 Task: Create new Company, with domain: 'nokia.com' and type: 'Vendor'. Add new contact for this company, with mail Id: 'Pari.Sharma@nokia.com', First Name: Pari, Last name:  Sharma, Job Title: 'Operations Coordinator', Phone Number: '(305) 555-4569'. Change life cycle stage to  Lead and lead status to  In Progress. Logged in from softage.4@softage.net
Action: Mouse moved to (108, 71)
Screenshot: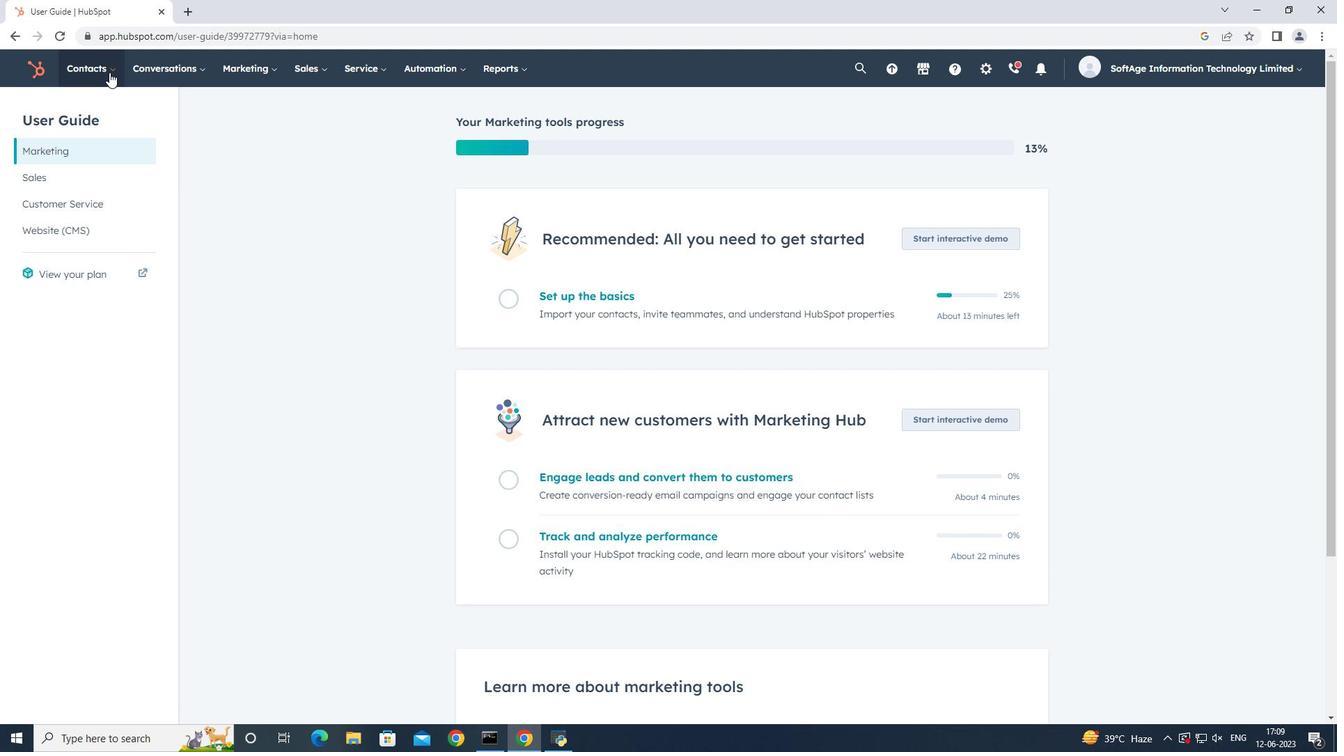 
Action: Mouse pressed left at (108, 71)
Screenshot: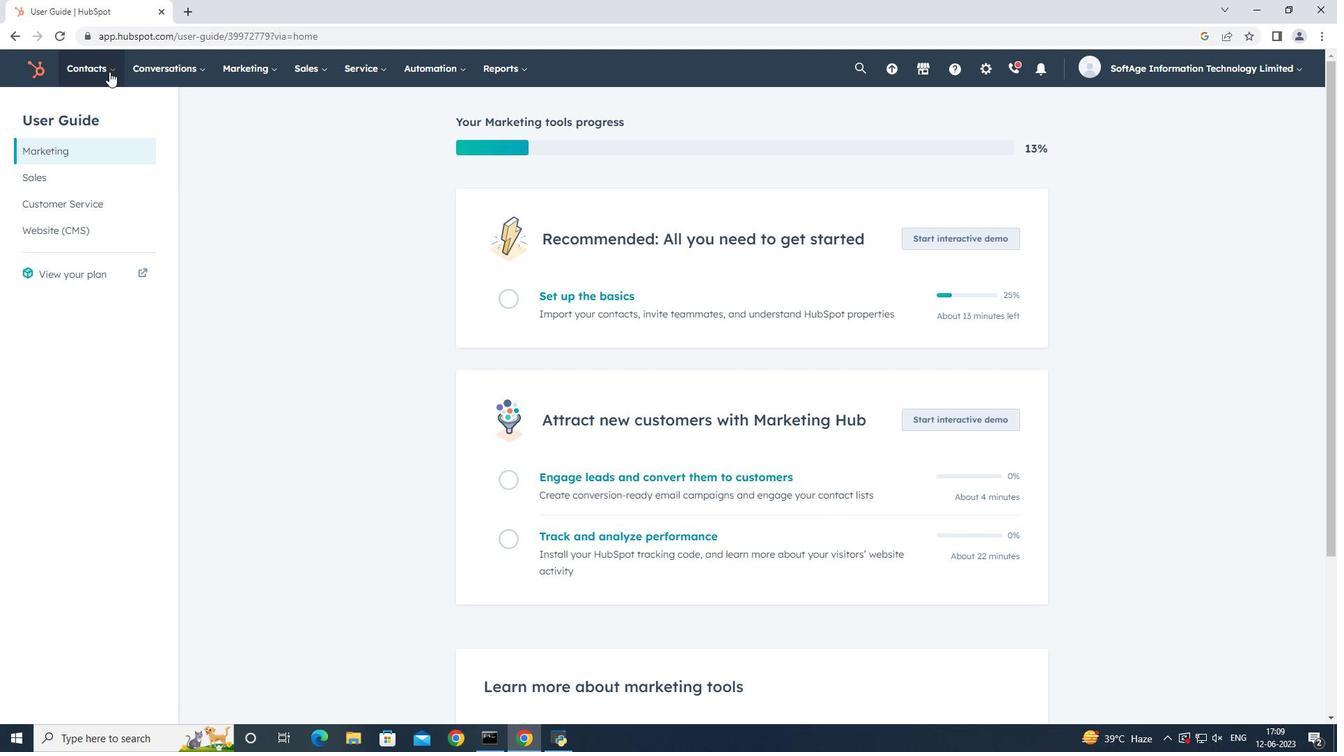 
Action: Mouse moved to (118, 128)
Screenshot: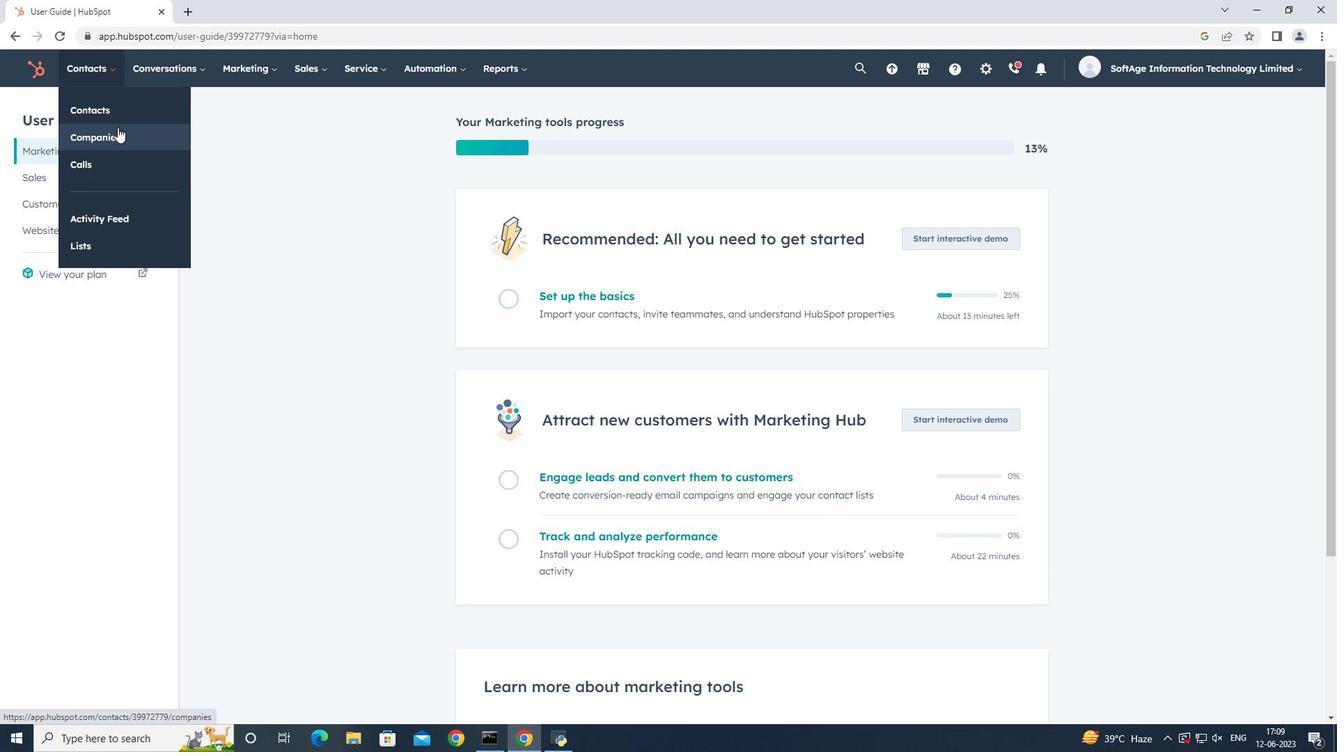 
Action: Mouse pressed left at (118, 128)
Screenshot: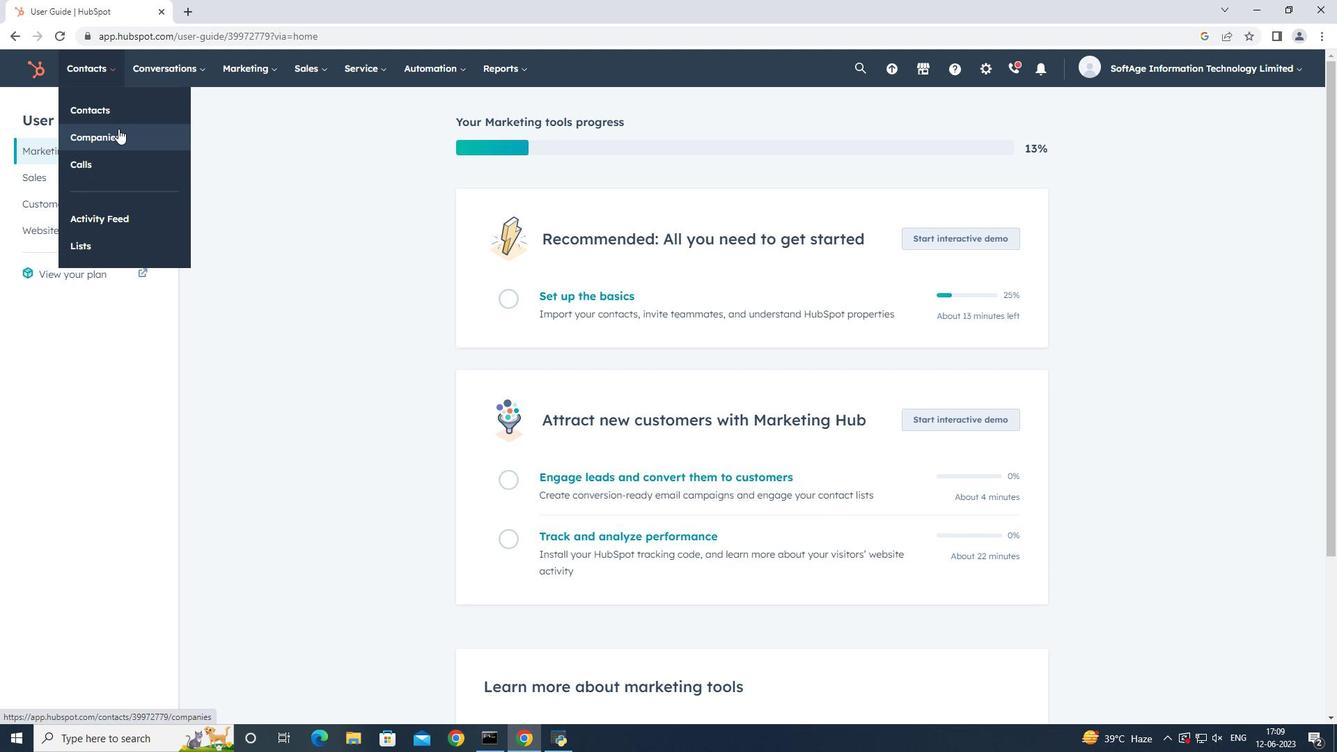 
Action: Mouse moved to (1257, 122)
Screenshot: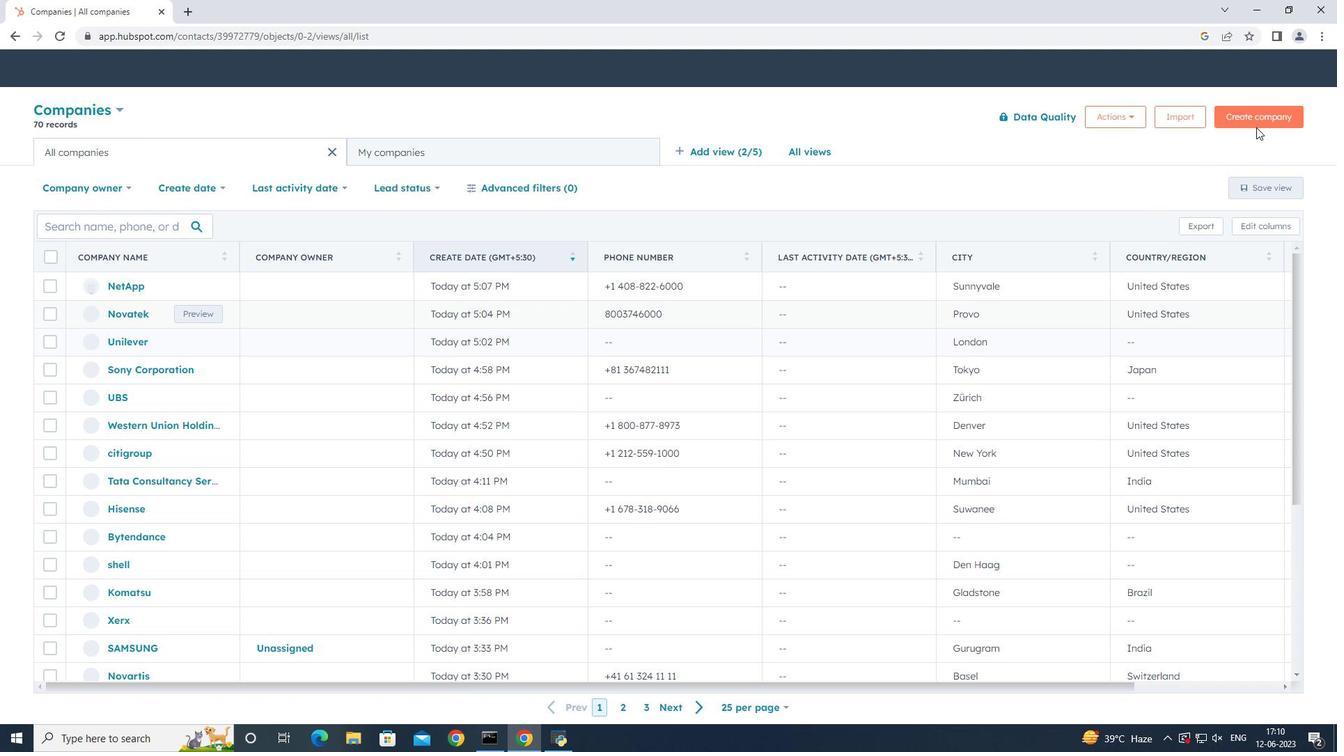 
Action: Mouse pressed left at (1257, 122)
Screenshot: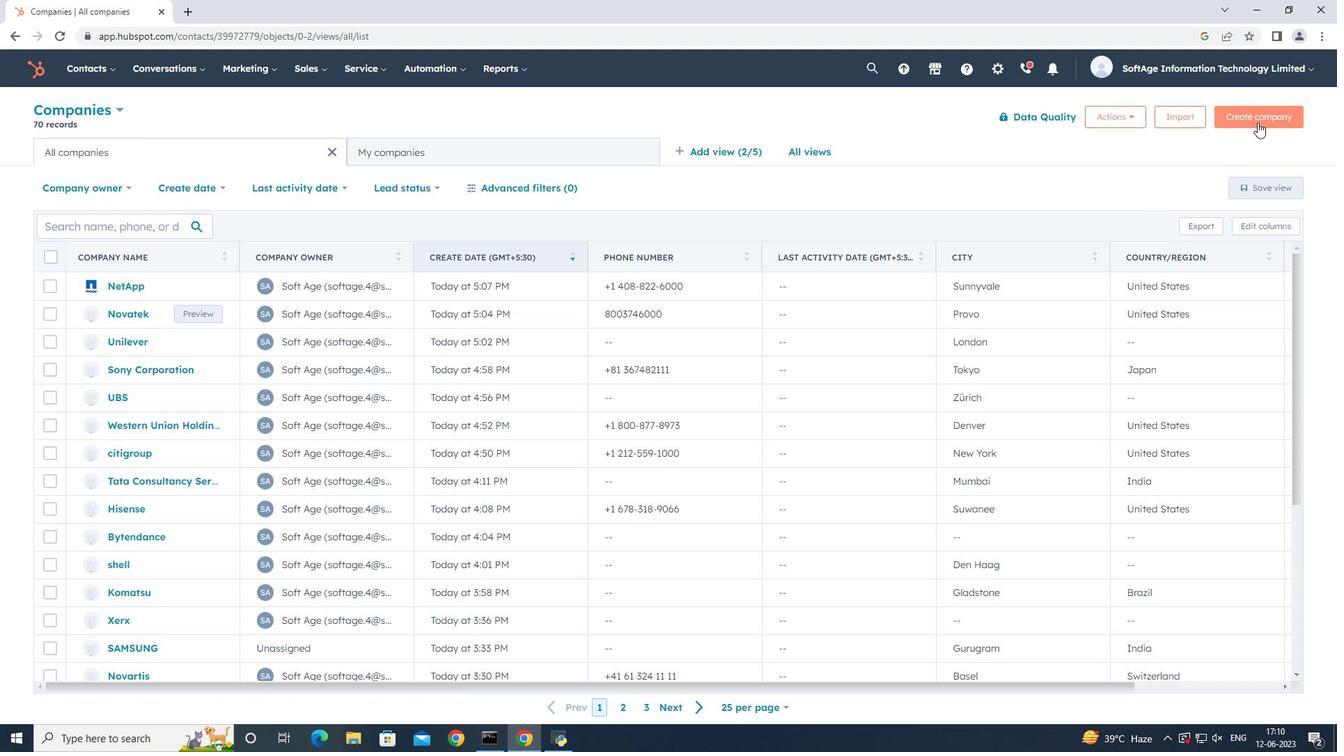 
Action: Mouse moved to (1052, 178)
Screenshot: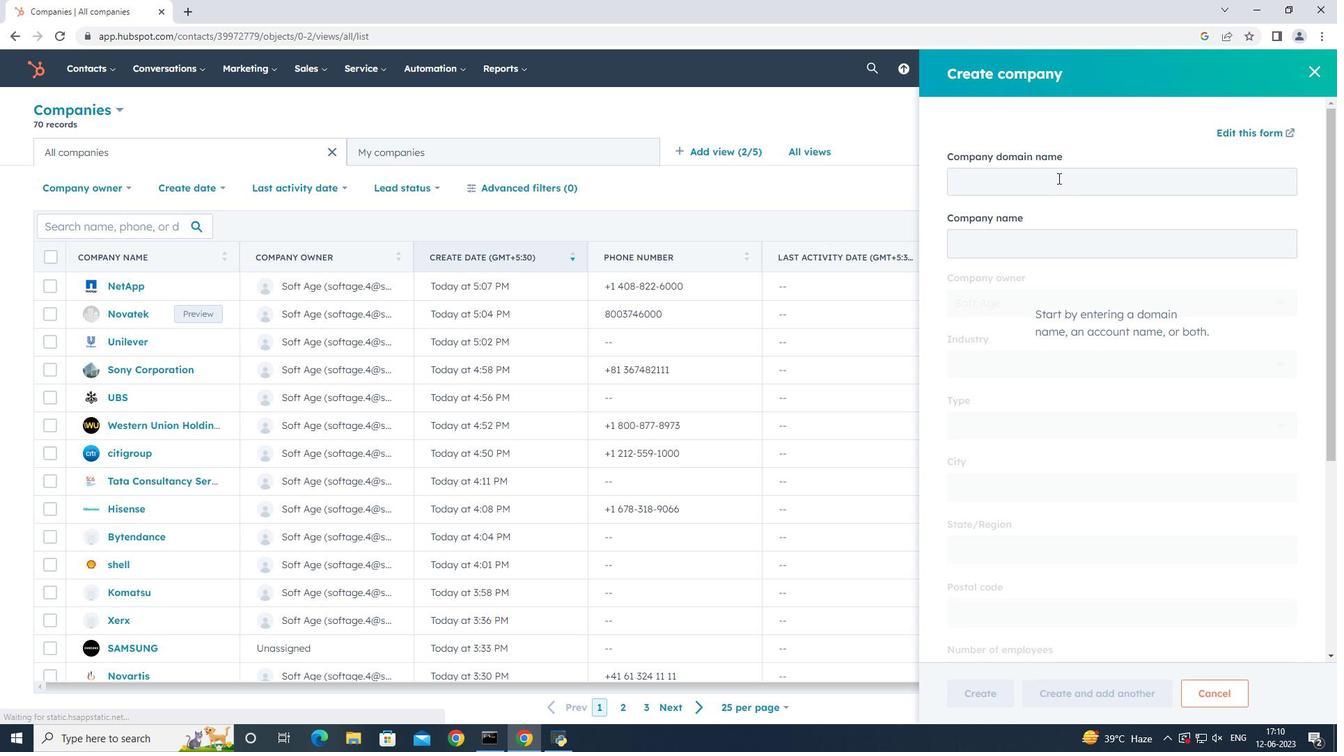 
Action: Mouse pressed left at (1052, 178)
Screenshot: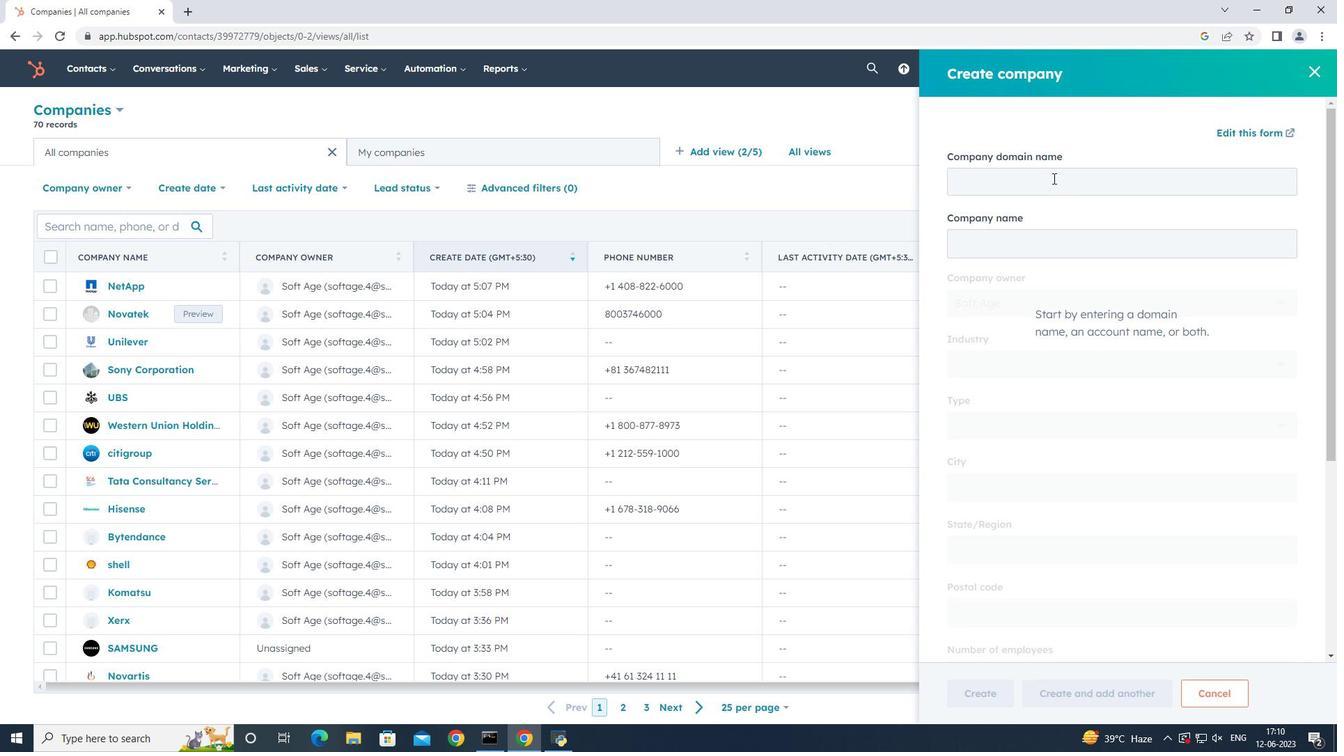 
Action: Key pressed nokia.com
Screenshot: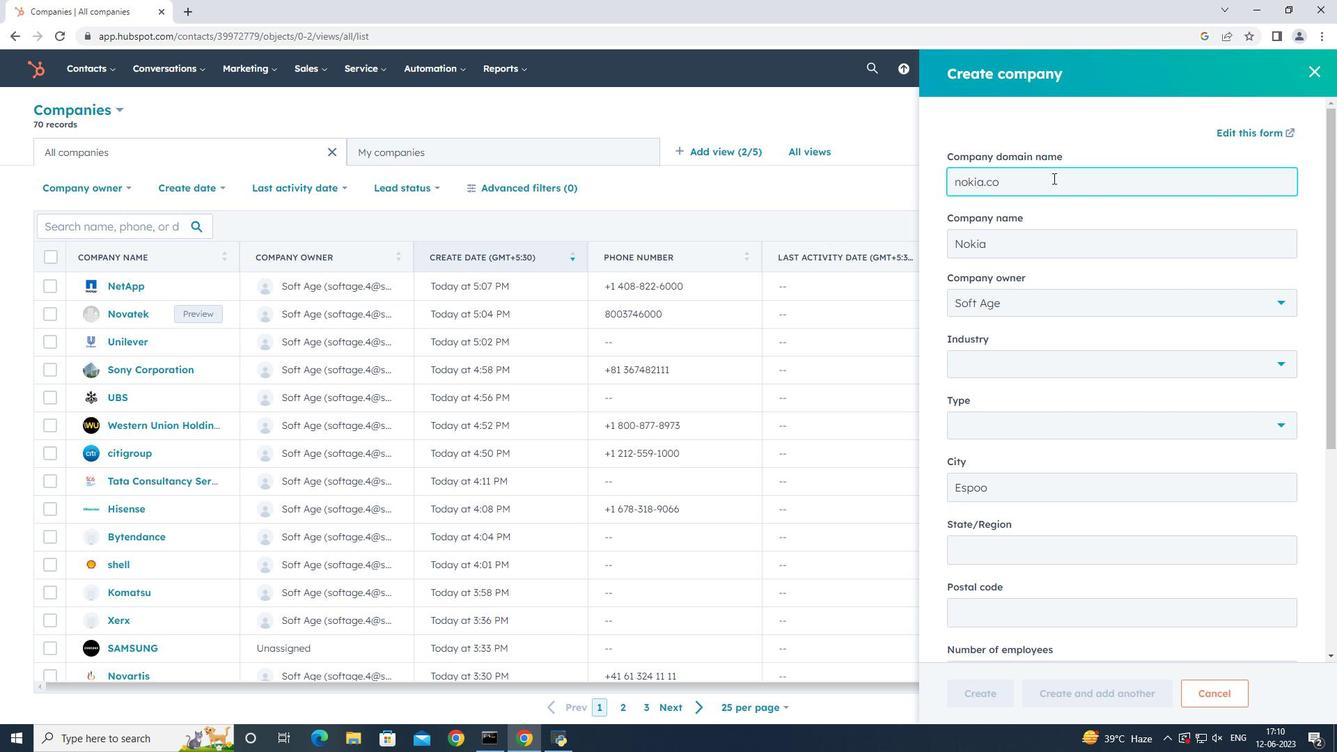
Action: Mouse moved to (1071, 435)
Screenshot: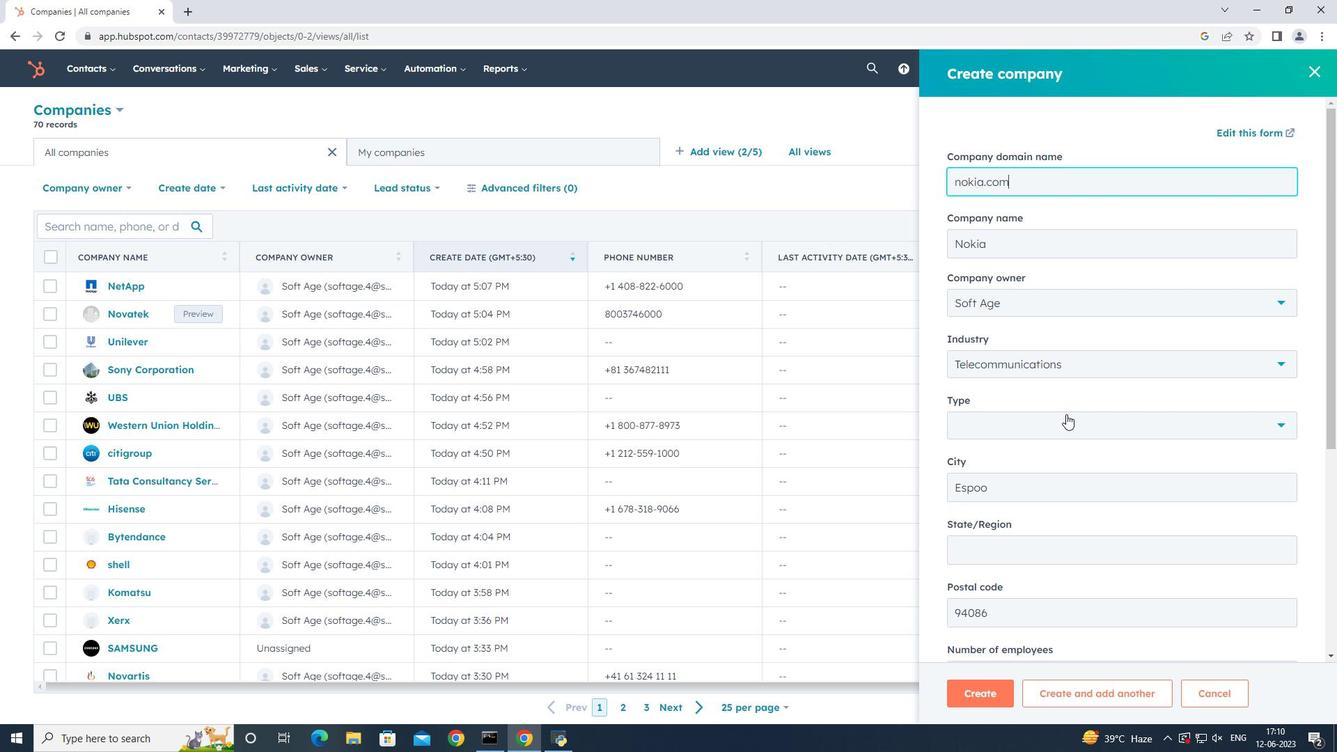 
Action: Mouse pressed left at (1071, 435)
Screenshot: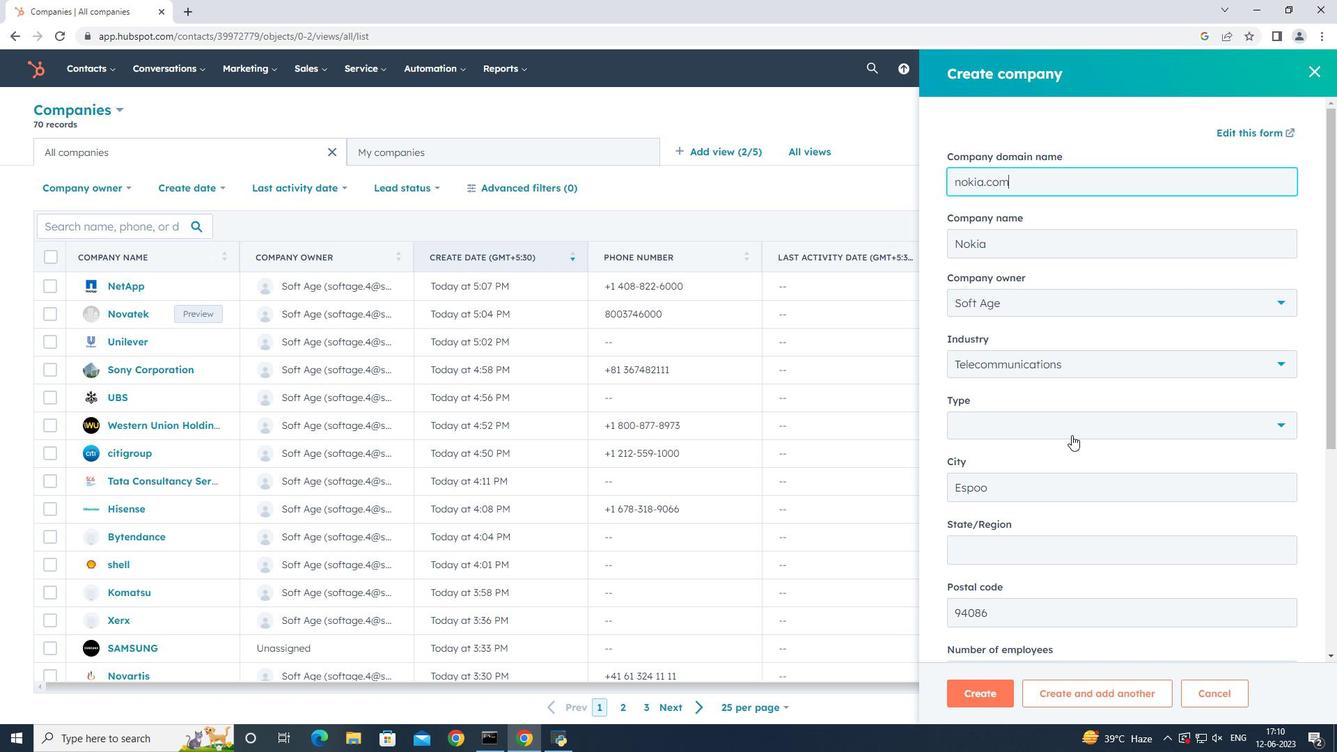 
Action: Mouse moved to (1063, 560)
Screenshot: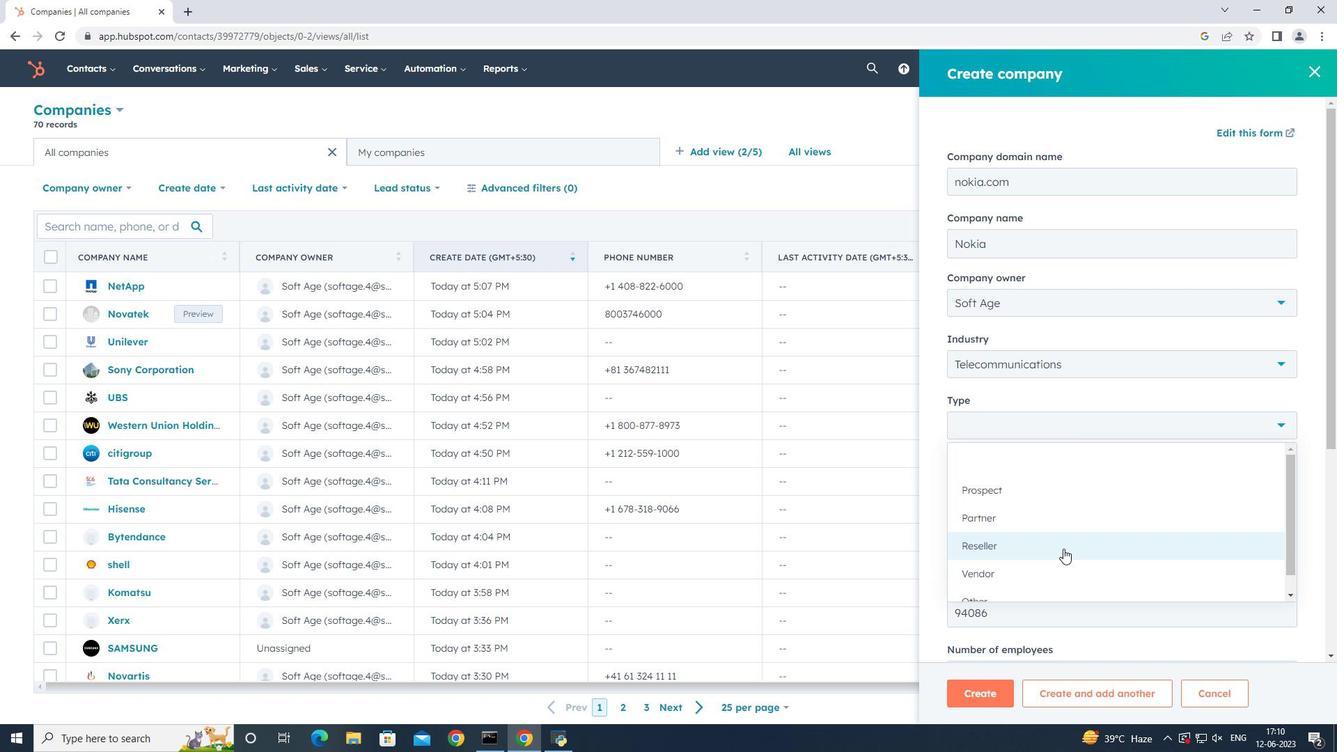 
Action: Mouse pressed left at (1063, 560)
Screenshot: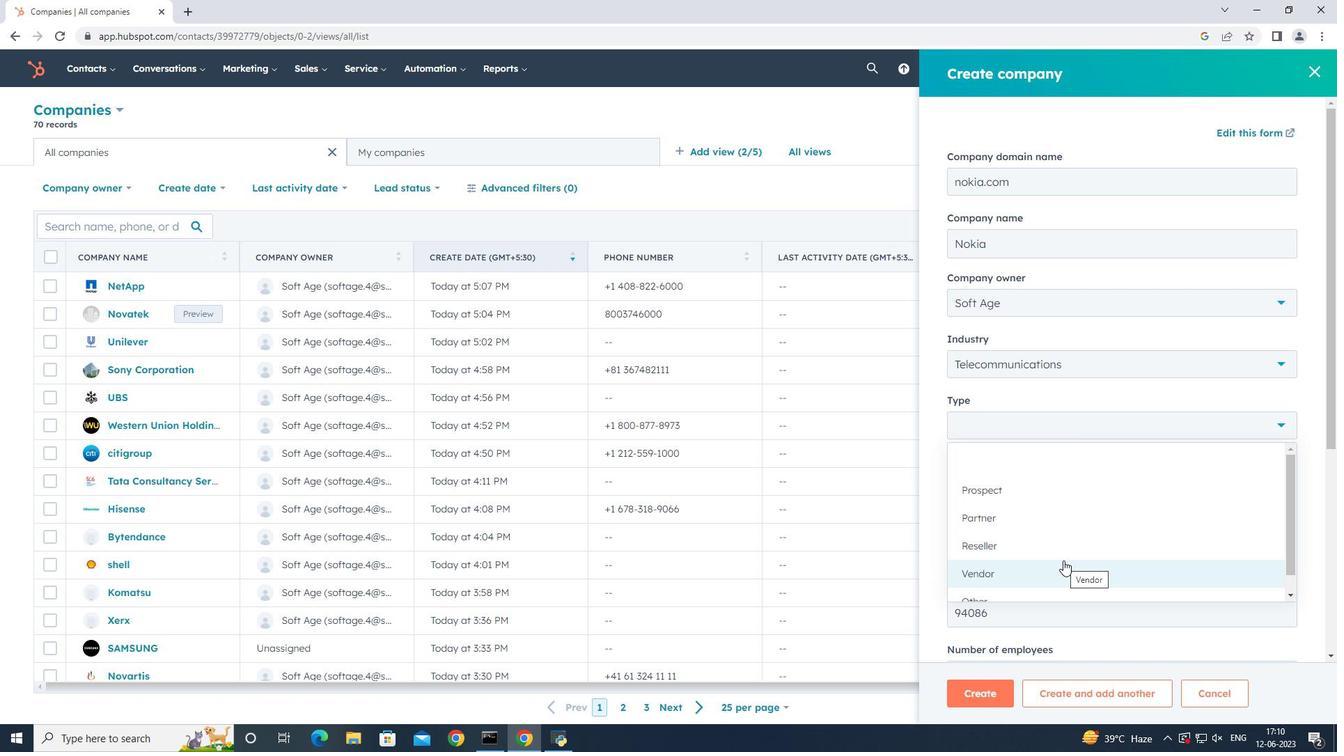 
Action: Mouse moved to (1079, 497)
Screenshot: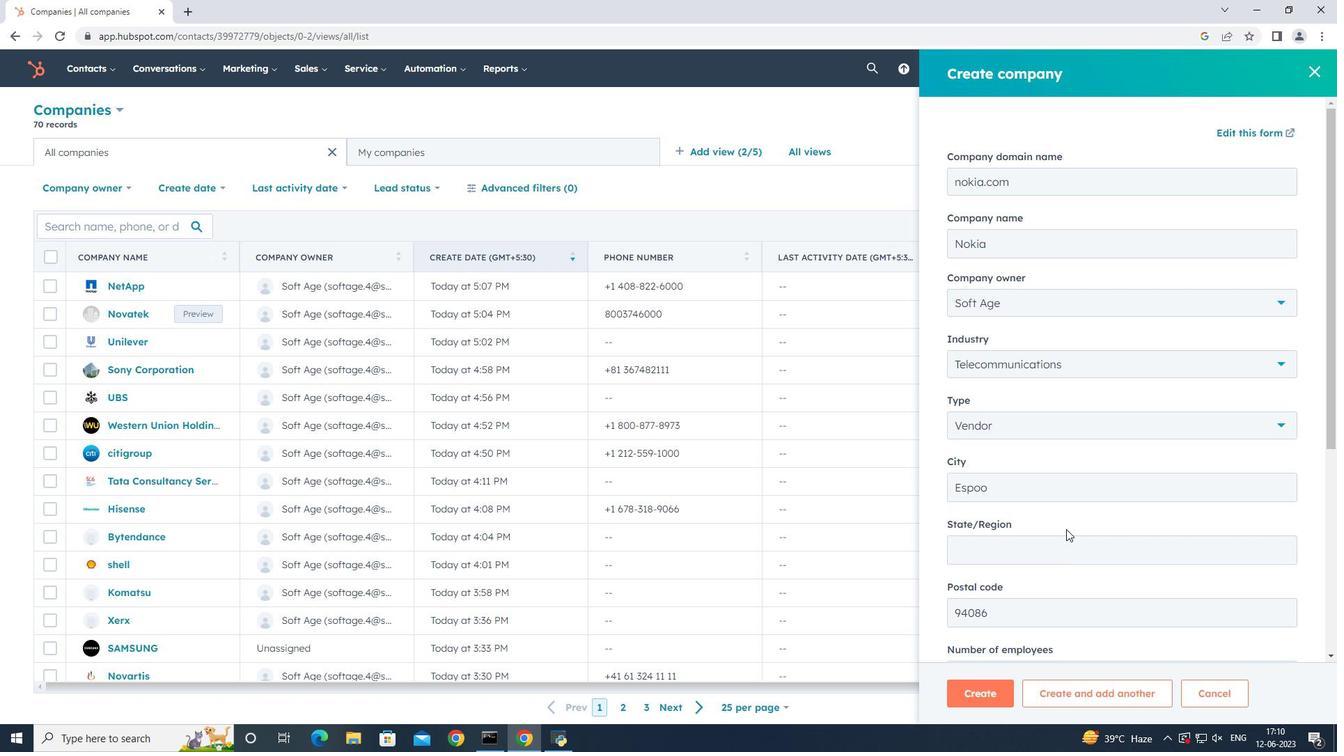 
Action: Mouse scrolled (1079, 496) with delta (0, 0)
Screenshot: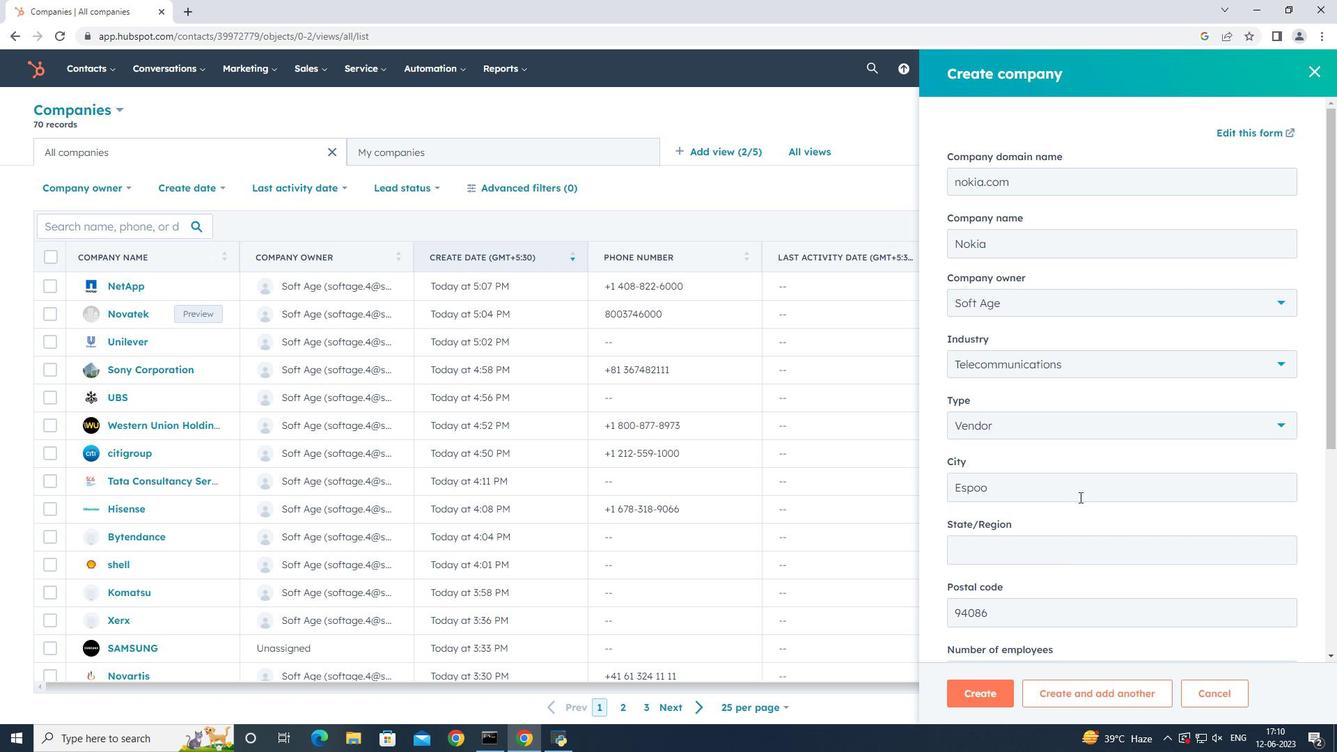 
Action: Mouse scrolled (1079, 496) with delta (0, 0)
Screenshot: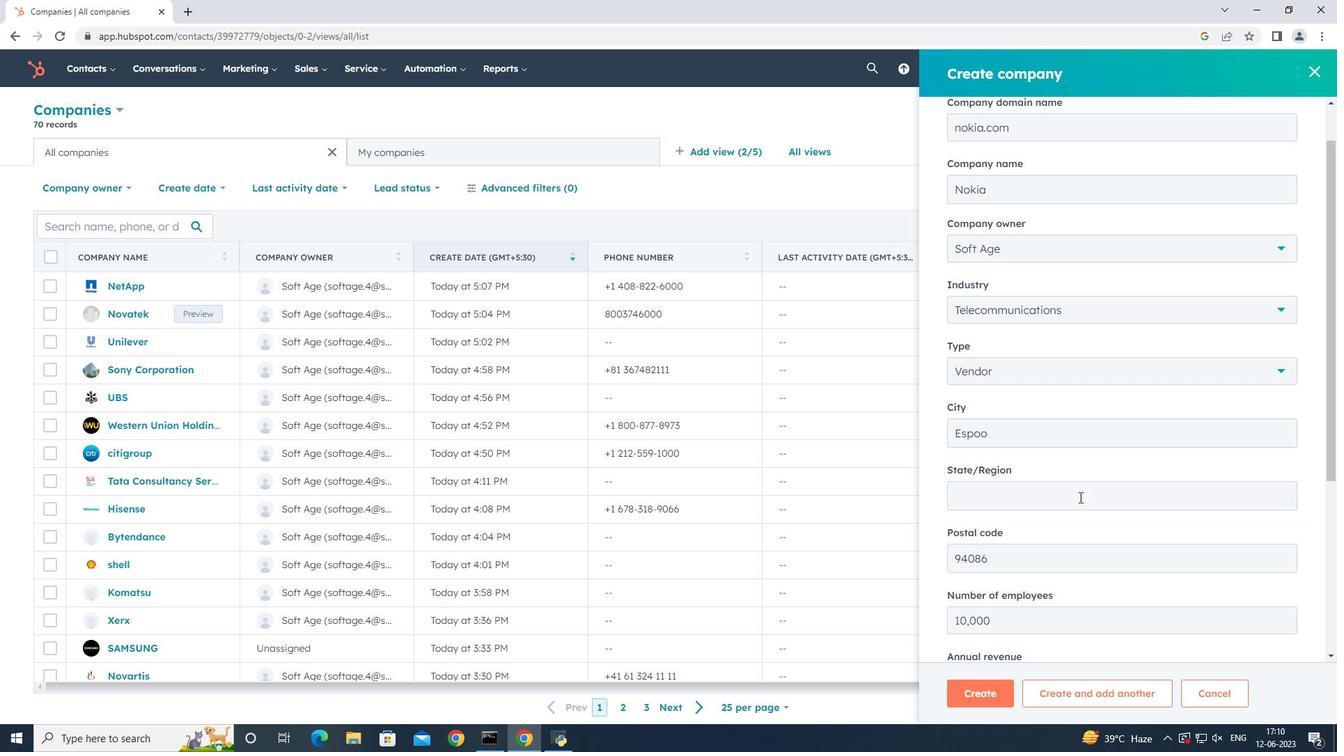 
Action: Mouse scrolled (1079, 496) with delta (0, 0)
Screenshot: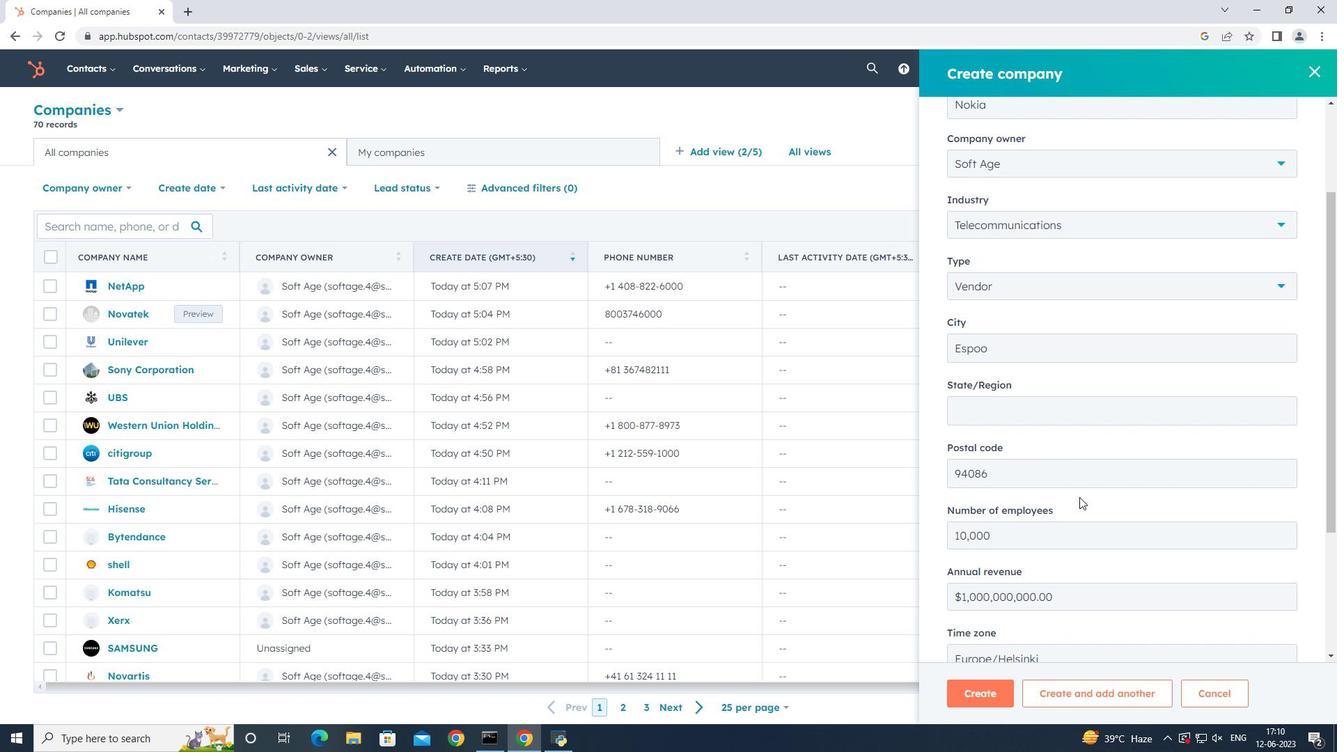 
Action: Mouse scrolled (1079, 496) with delta (0, 0)
Screenshot: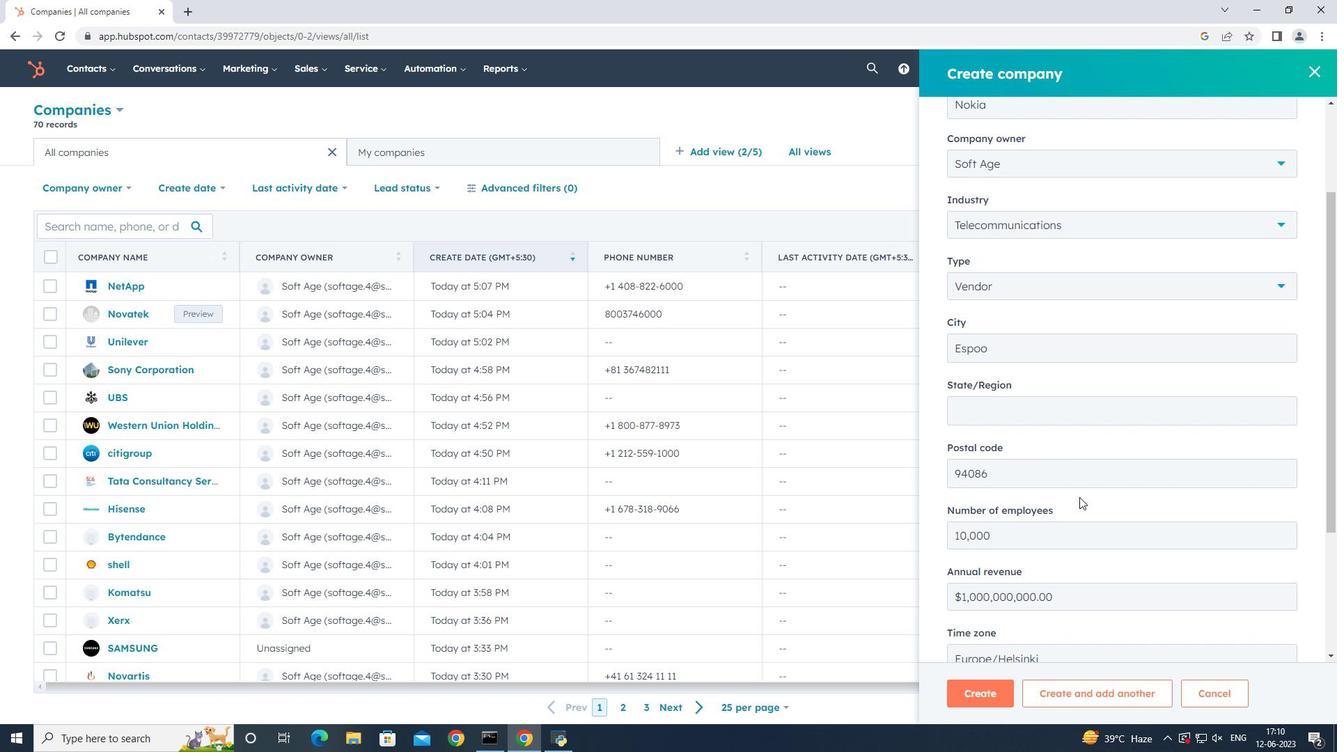 
Action: Mouse scrolled (1079, 496) with delta (0, 0)
Screenshot: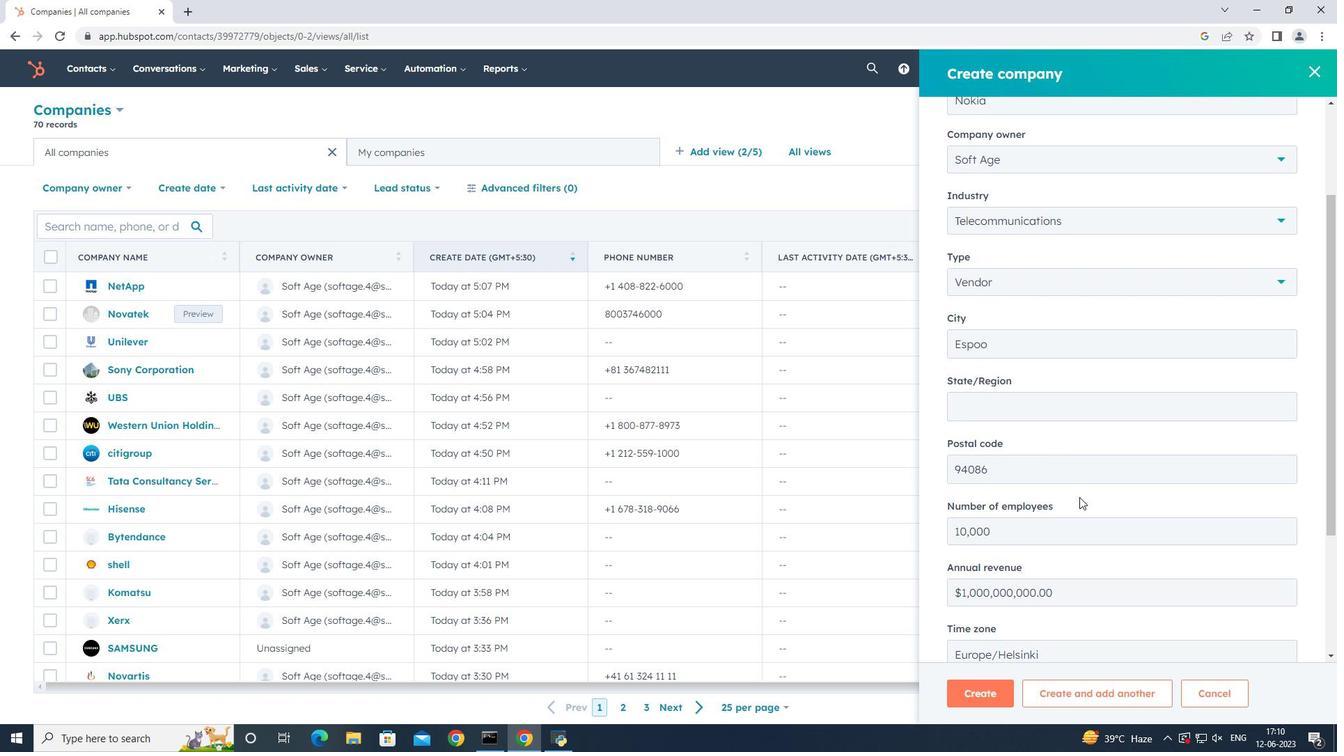 
Action: Mouse scrolled (1079, 496) with delta (0, 0)
Screenshot: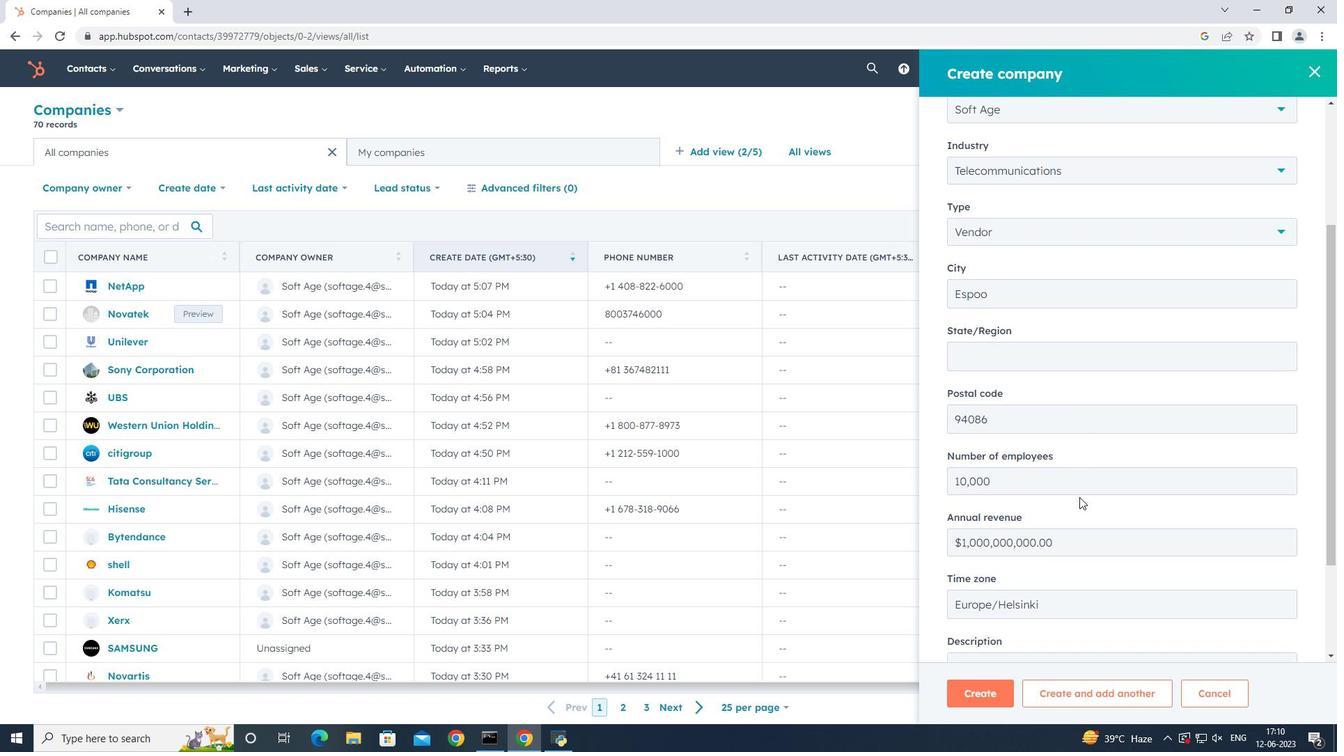 
Action: Mouse moved to (981, 689)
Screenshot: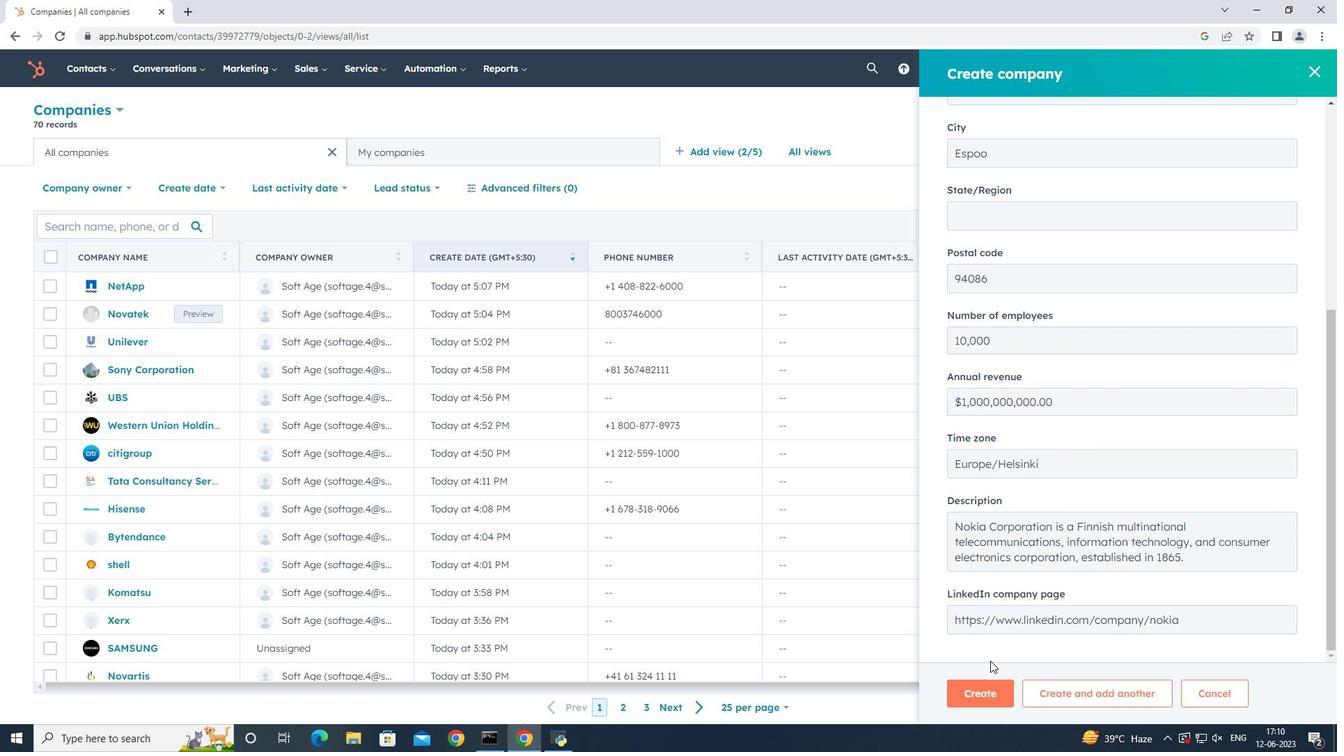 
Action: Mouse pressed left at (981, 689)
Screenshot: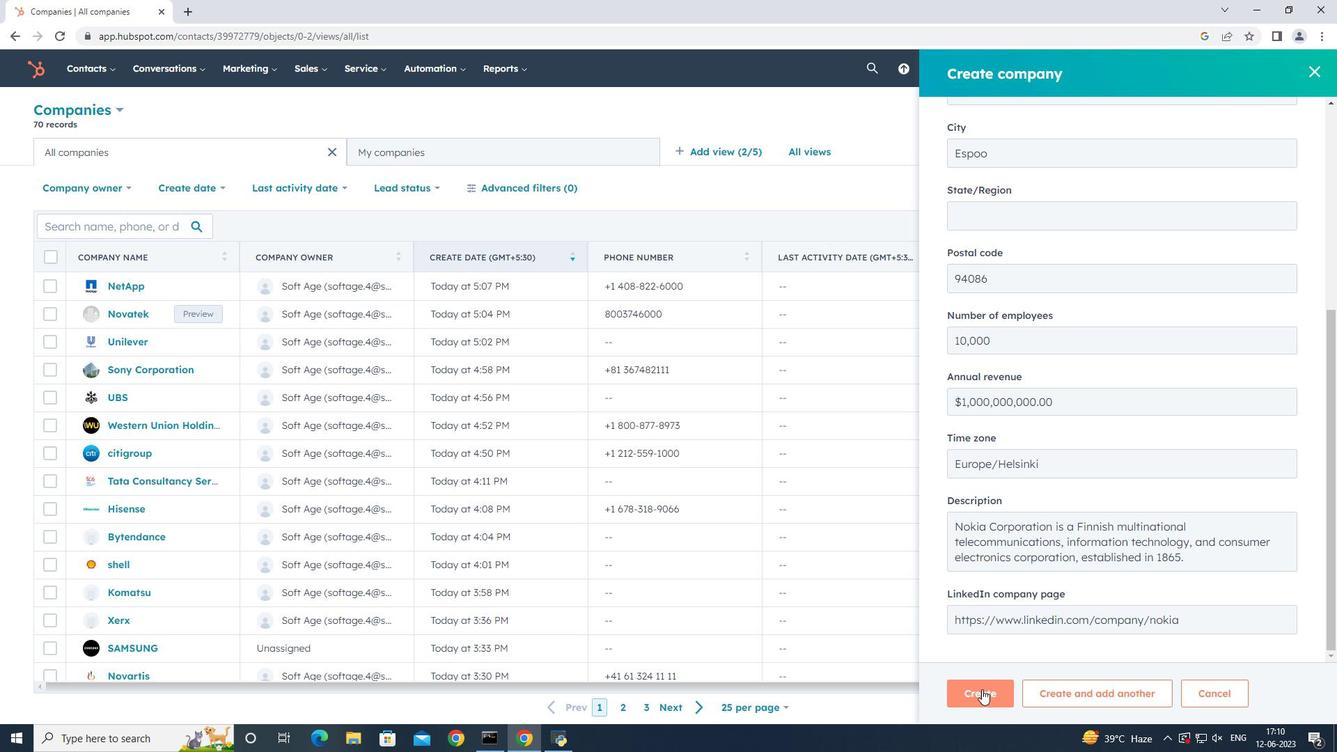 
Action: Mouse moved to (936, 447)
Screenshot: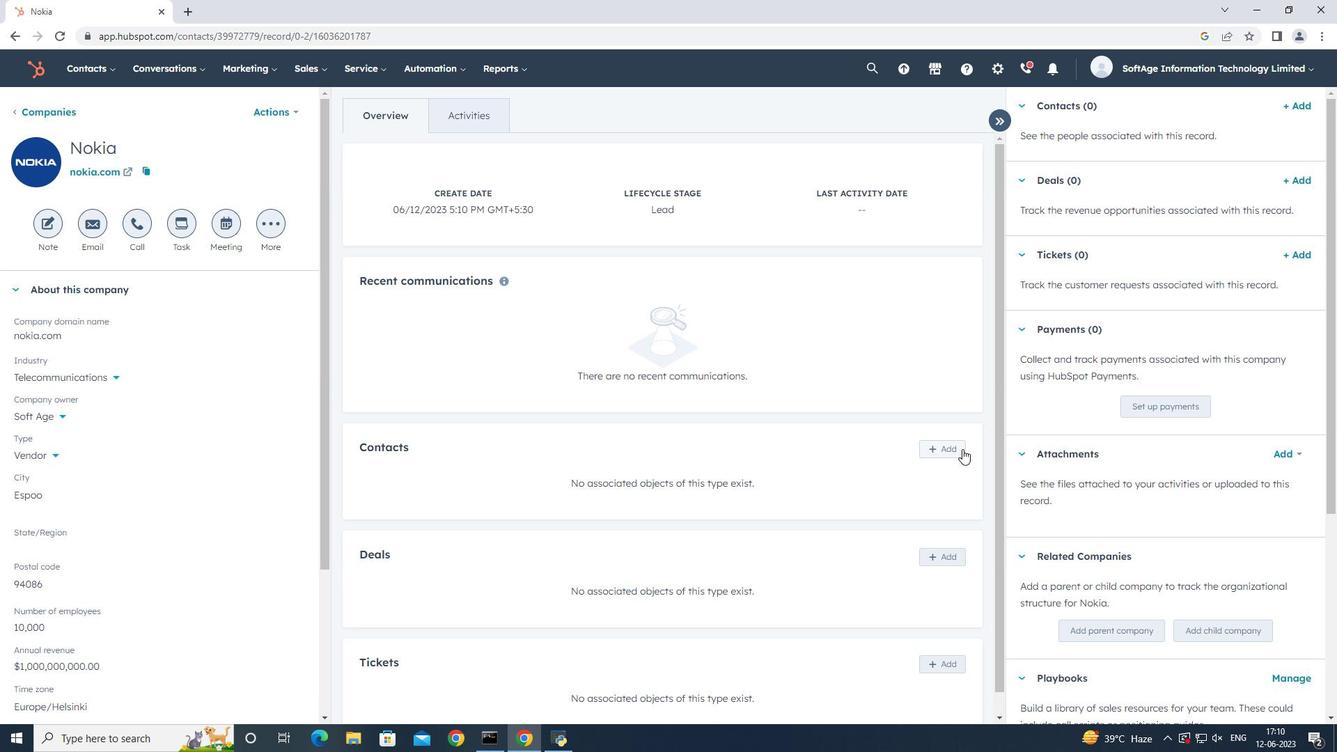 
Action: Mouse pressed left at (936, 447)
Screenshot: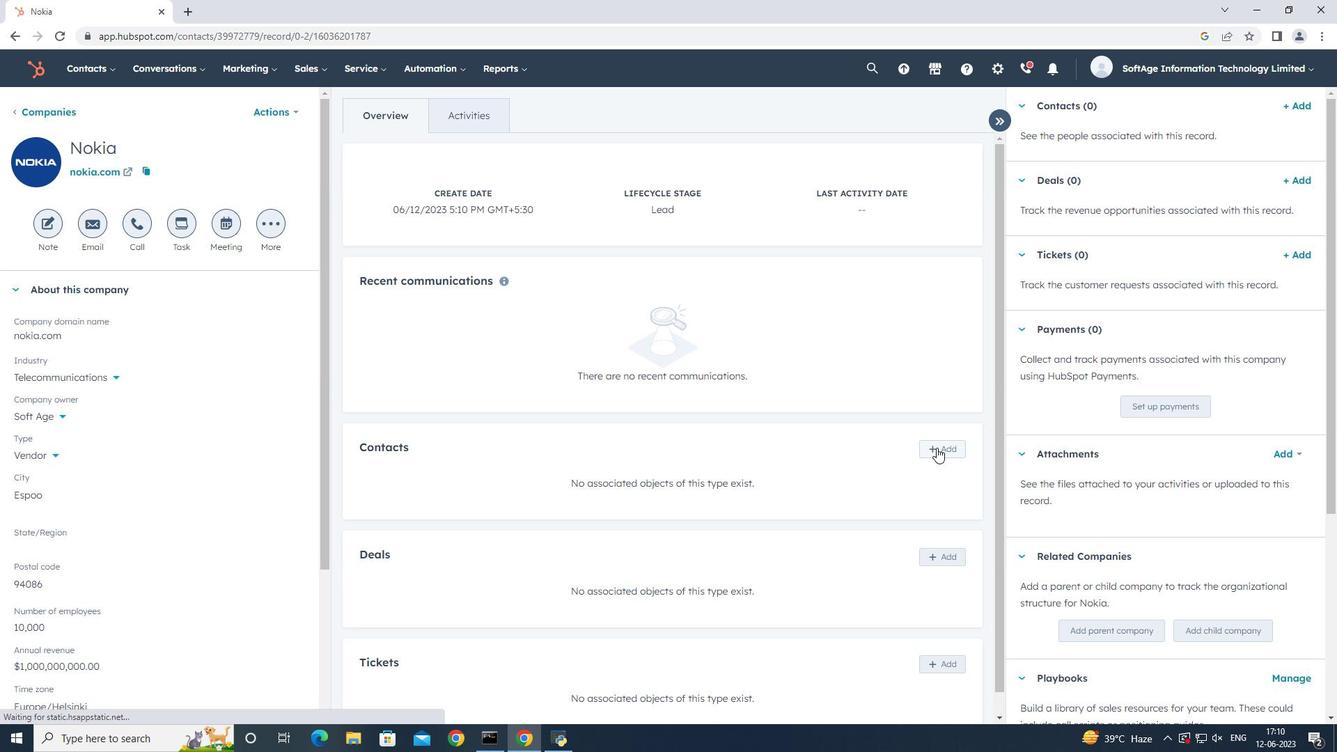 
Action: Mouse moved to (1043, 149)
Screenshot: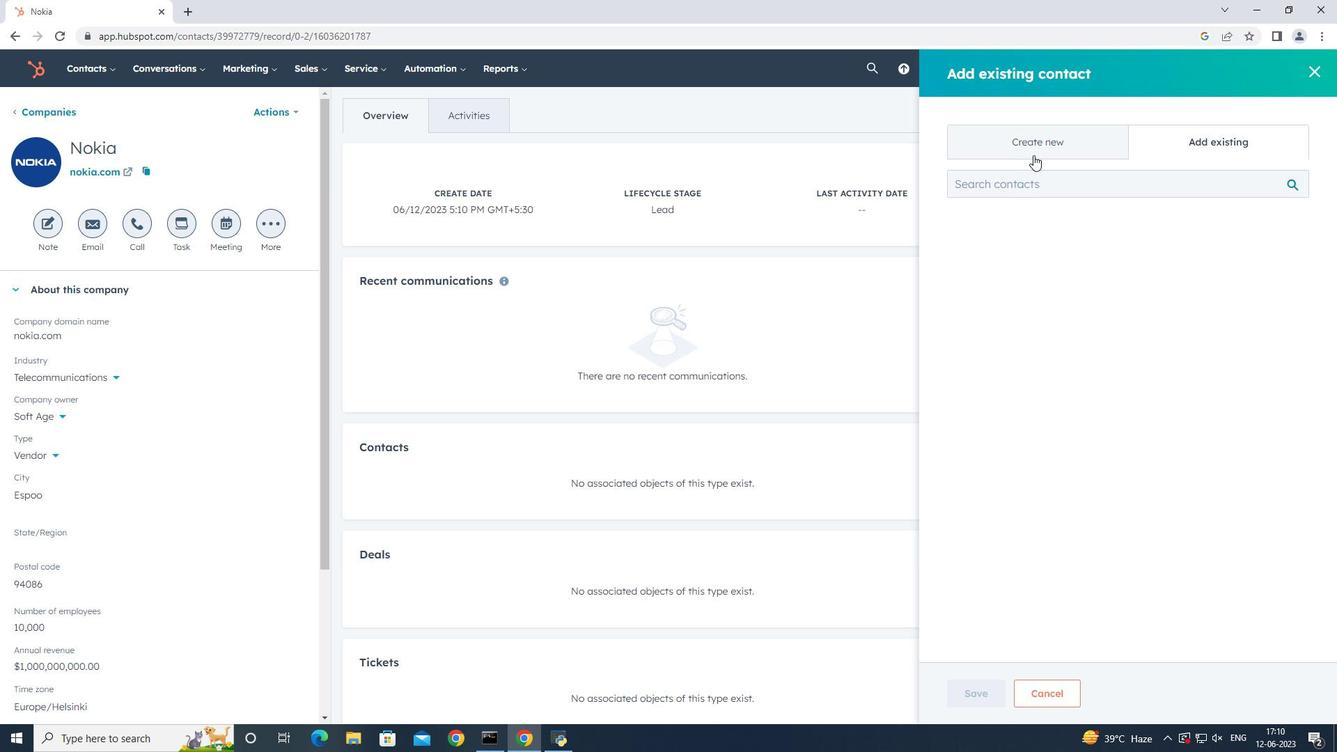 
Action: Mouse pressed left at (1043, 149)
Screenshot: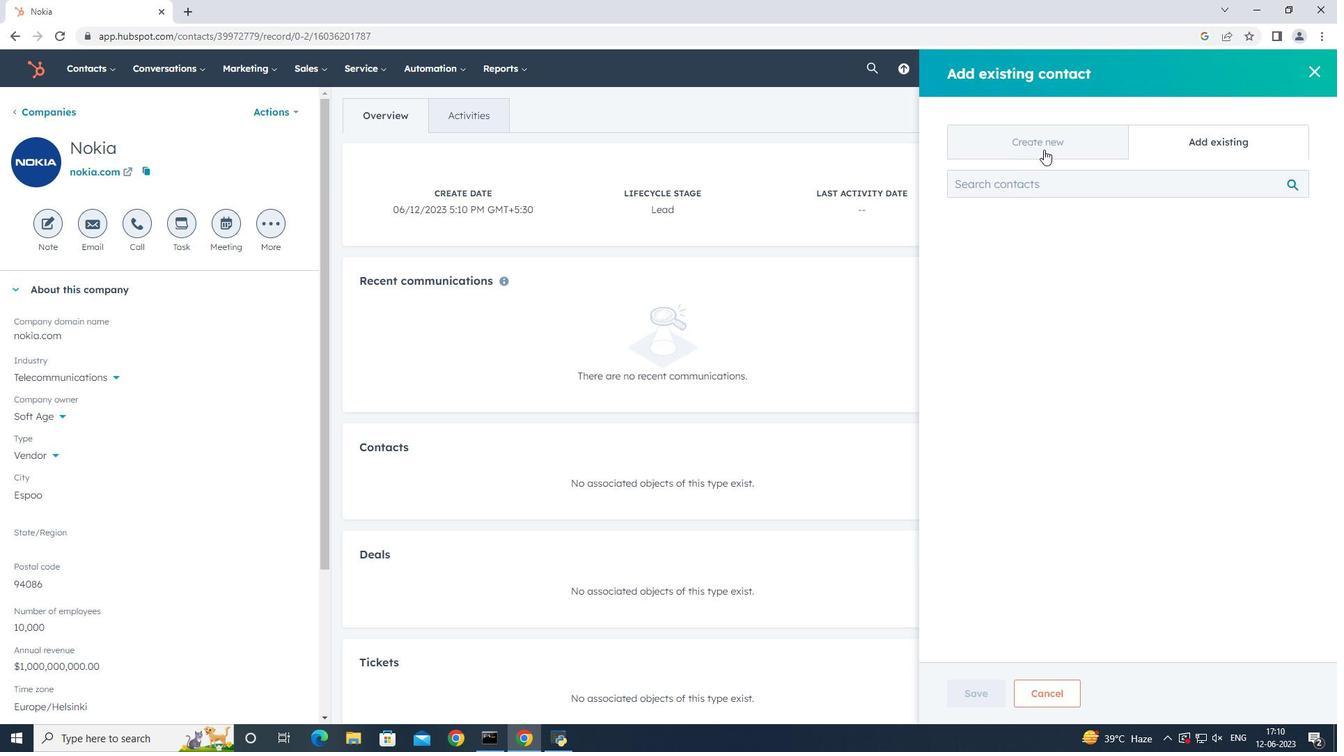 
Action: Mouse moved to (1051, 227)
Screenshot: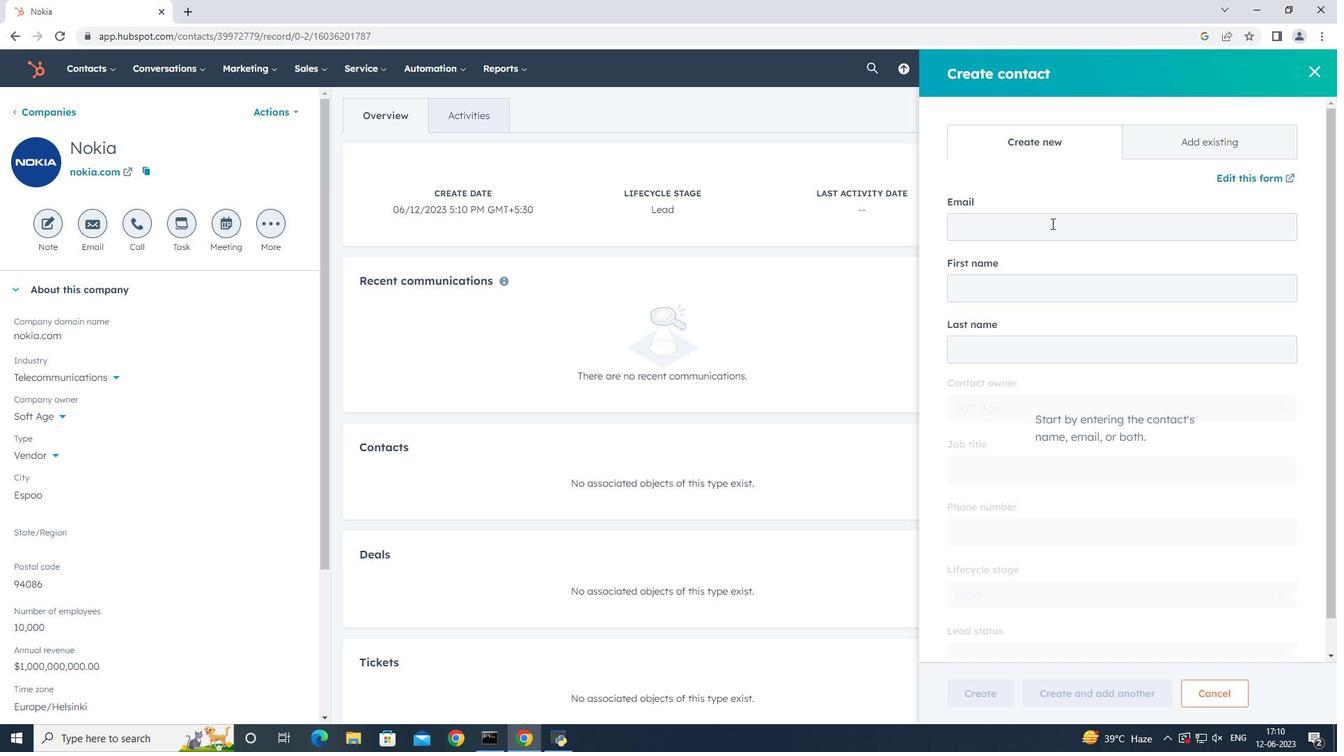 
Action: Mouse pressed left at (1051, 227)
Screenshot: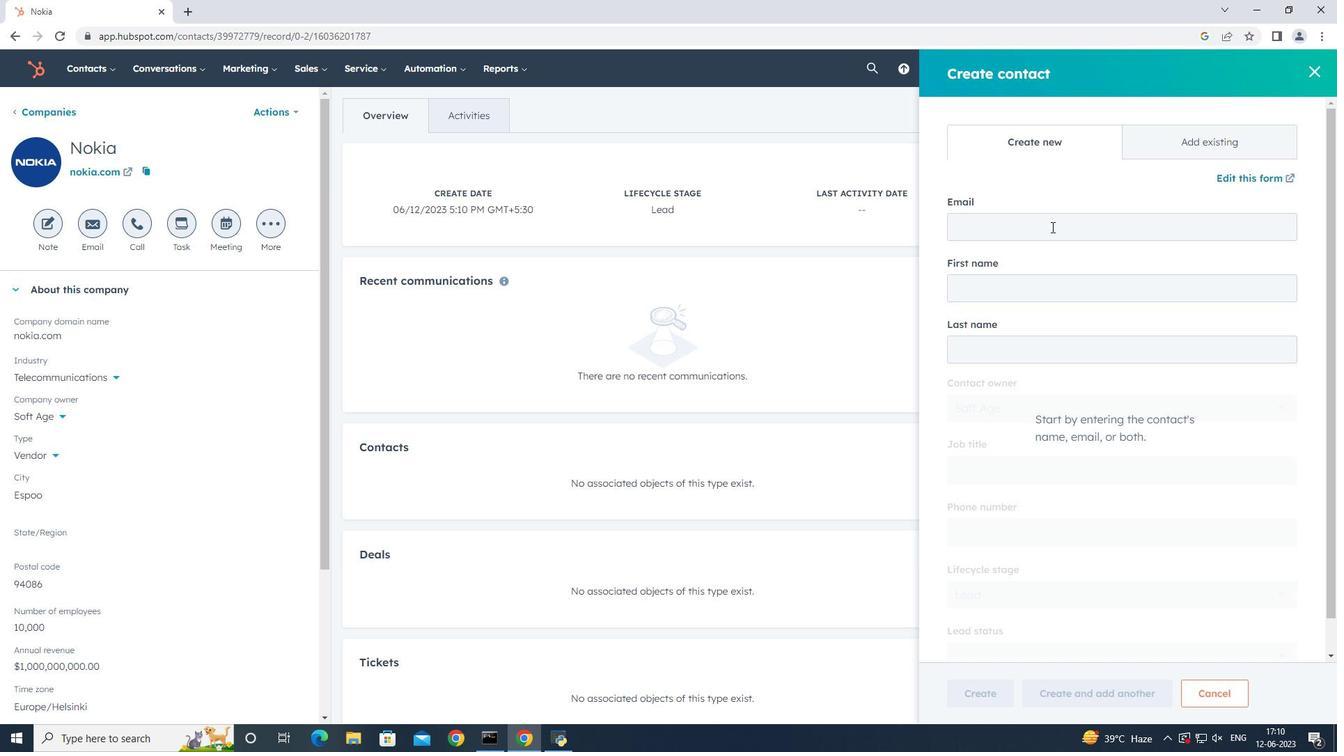 
Action: Mouse moved to (1060, 226)
Screenshot: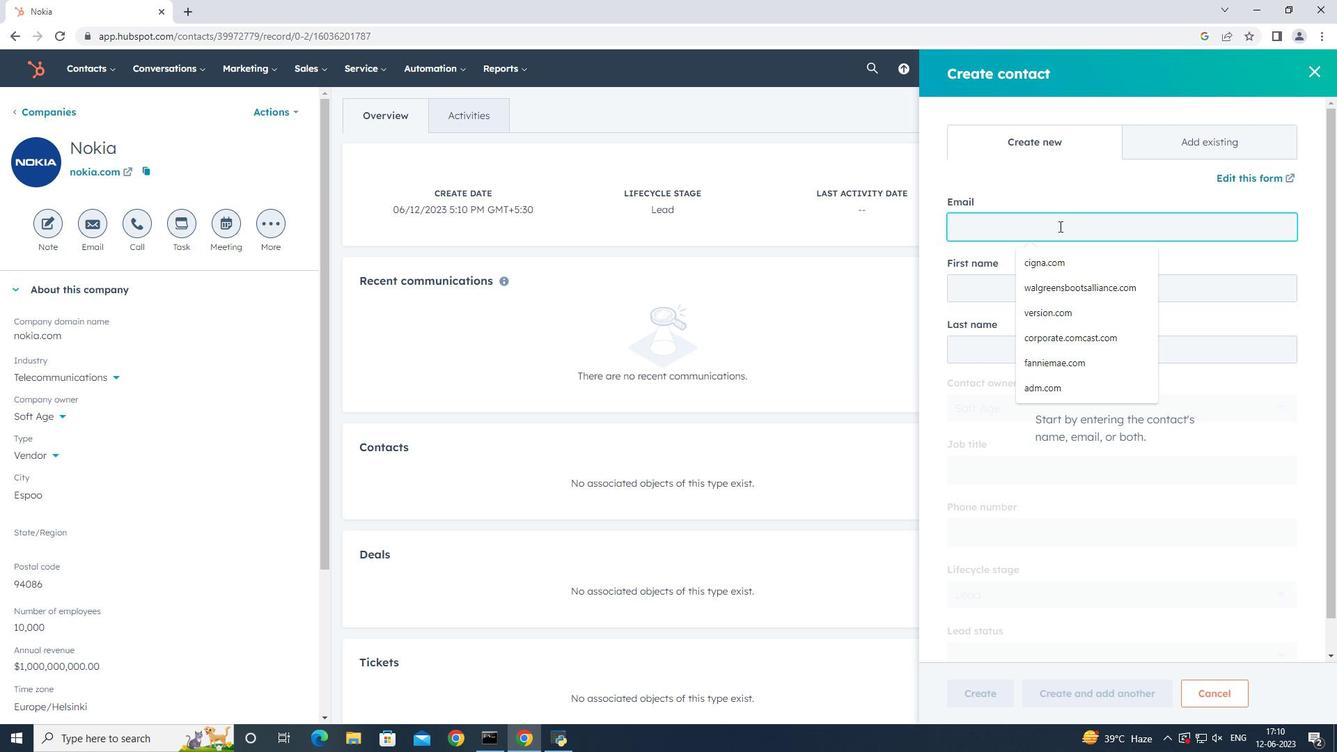 
Action: Key pressed <Key.shift_r><Key.shift_r><Key.shift_r><Key.shift_r><Key.shift_r><Key.shift_r>Pari.<Key.shift><Key.shift><Key.shift><Key.shift><Key.shift>Sharma<Key.shift><Key.shift><Key.shift>@nokia.com
Screenshot: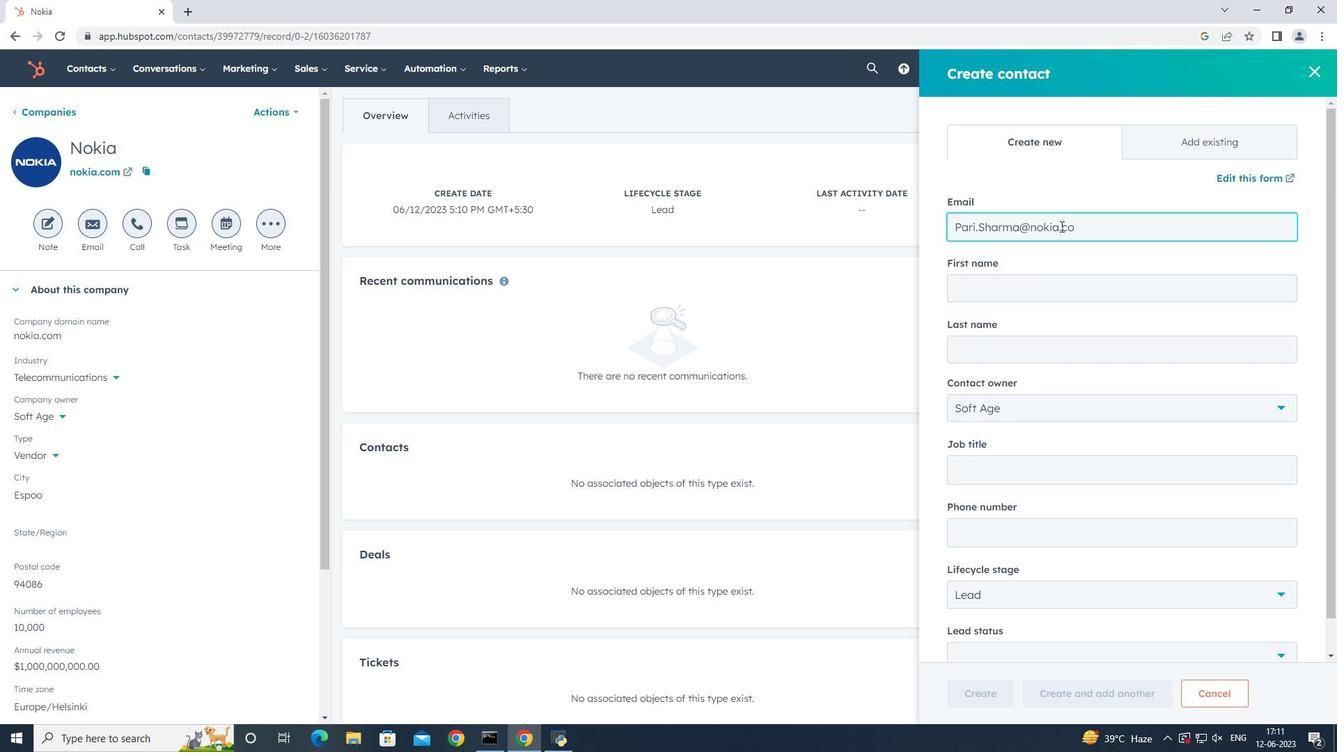 
Action: Mouse moved to (1091, 285)
Screenshot: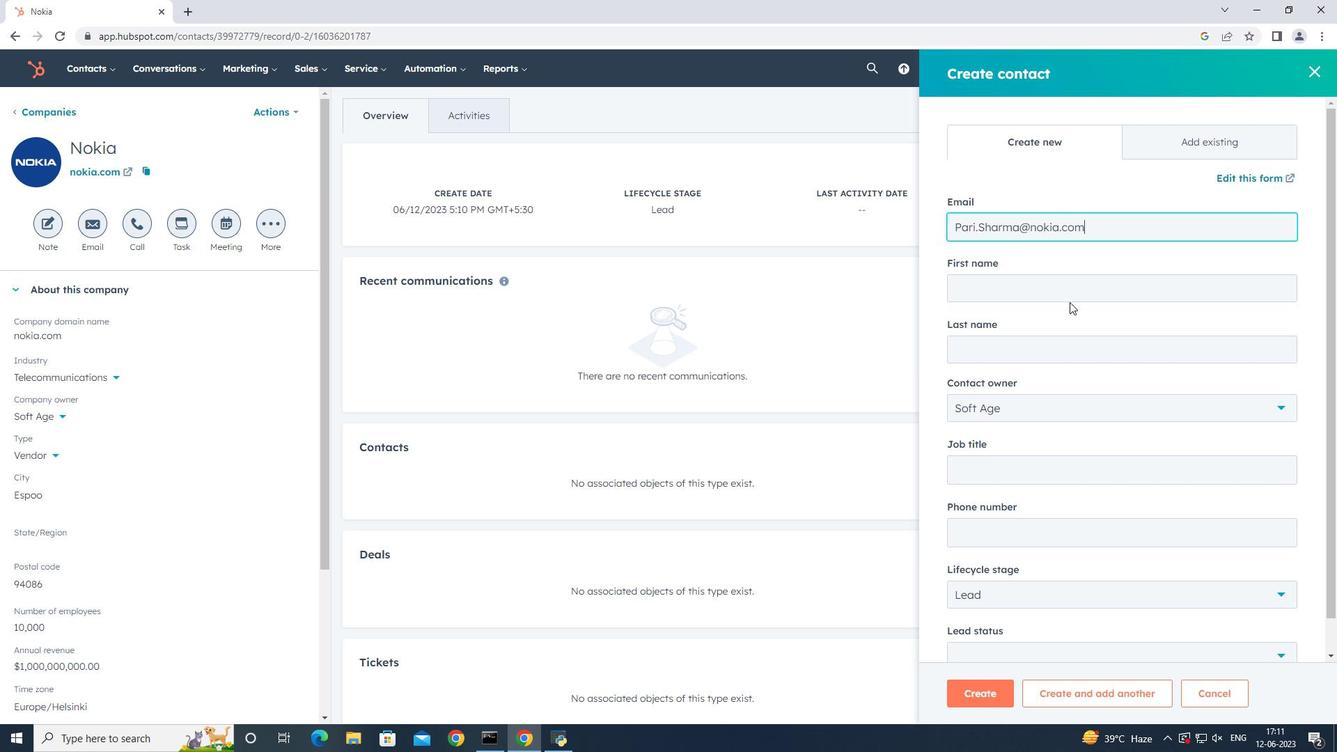 
Action: Mouse pressed left at (1091, 285)
Screenshot: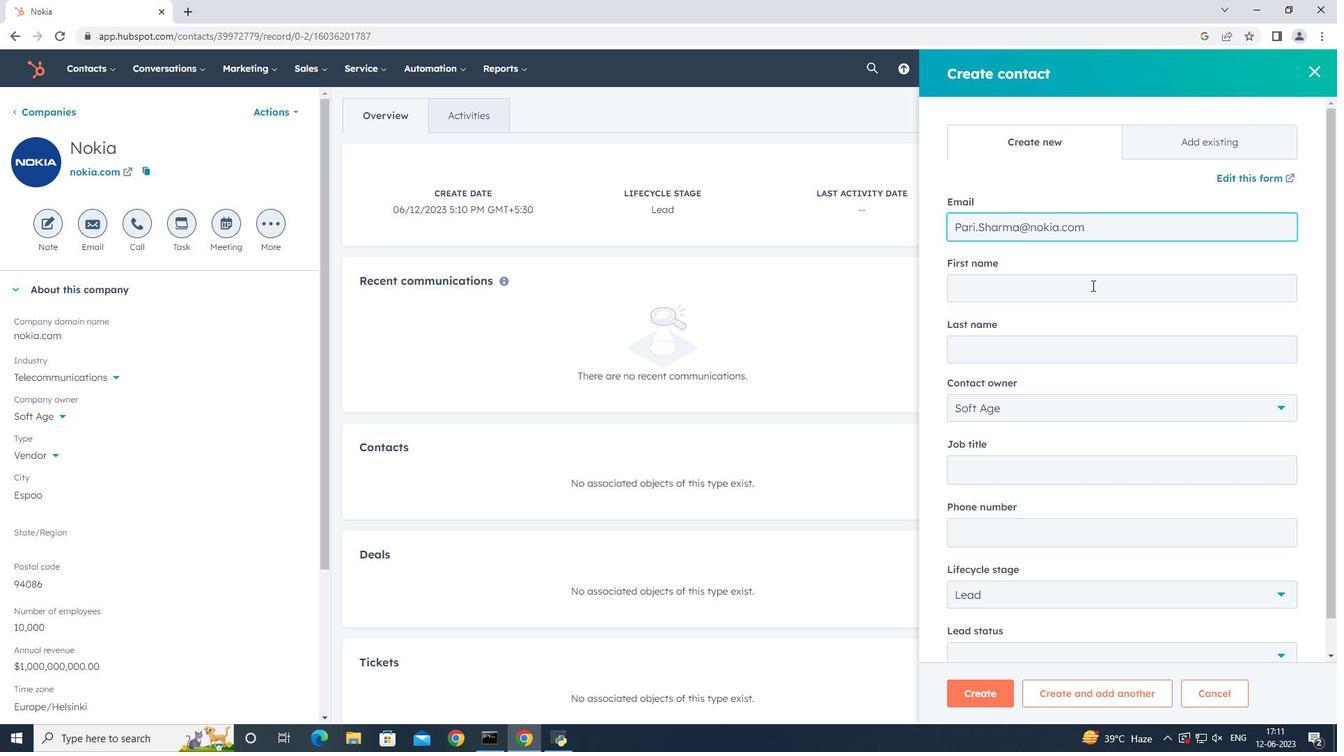 
Action: Mouse moved to (1103, 277)
Screenshot: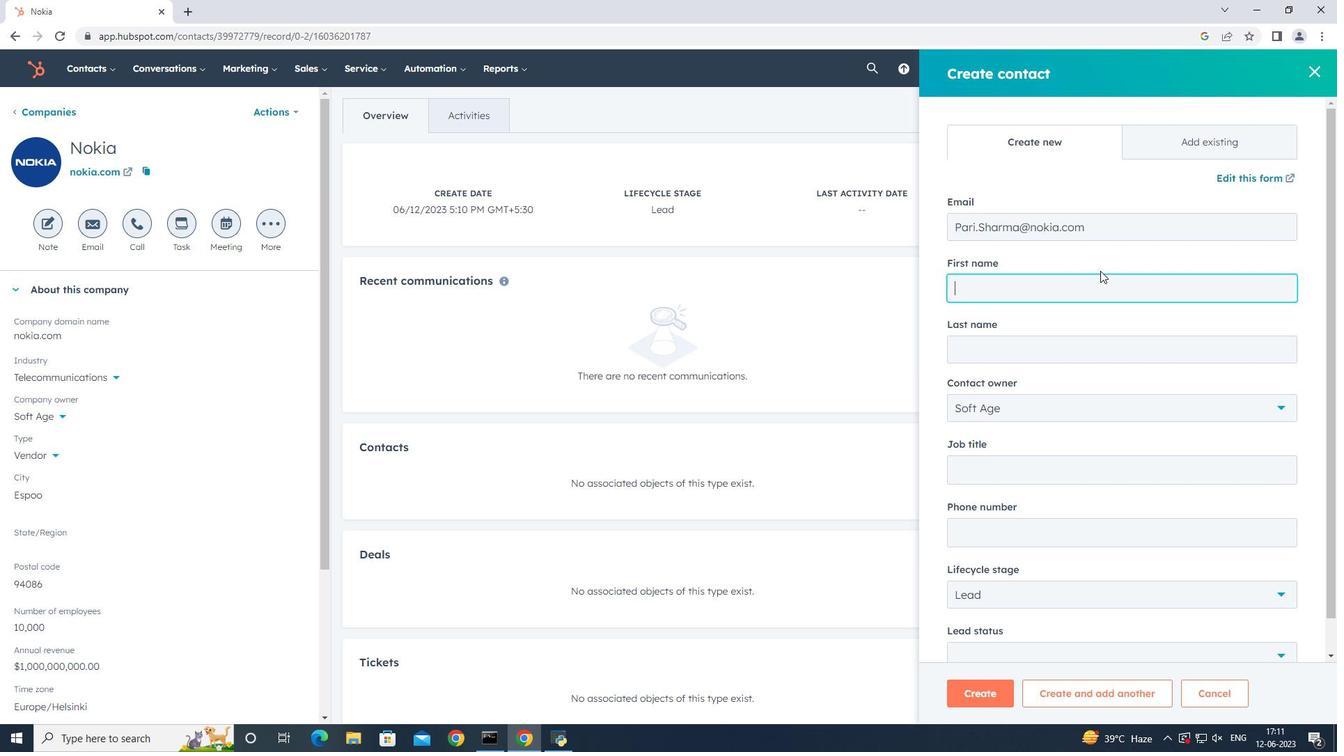 
Action: Key pressed <Key.shift_r>Pari<Key.tab><Key.shift>Sharma
Screenshot: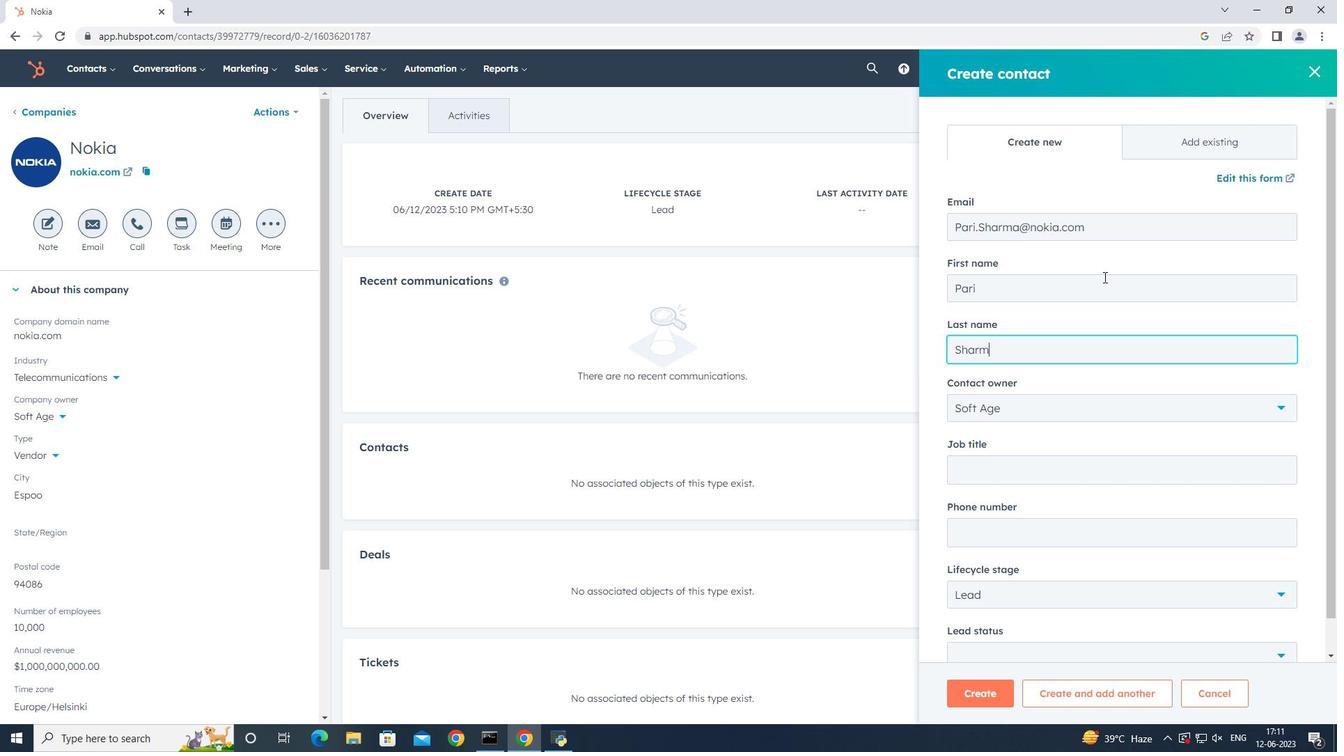 
Action: Mouse moved to (1077, 469)
Screenshot: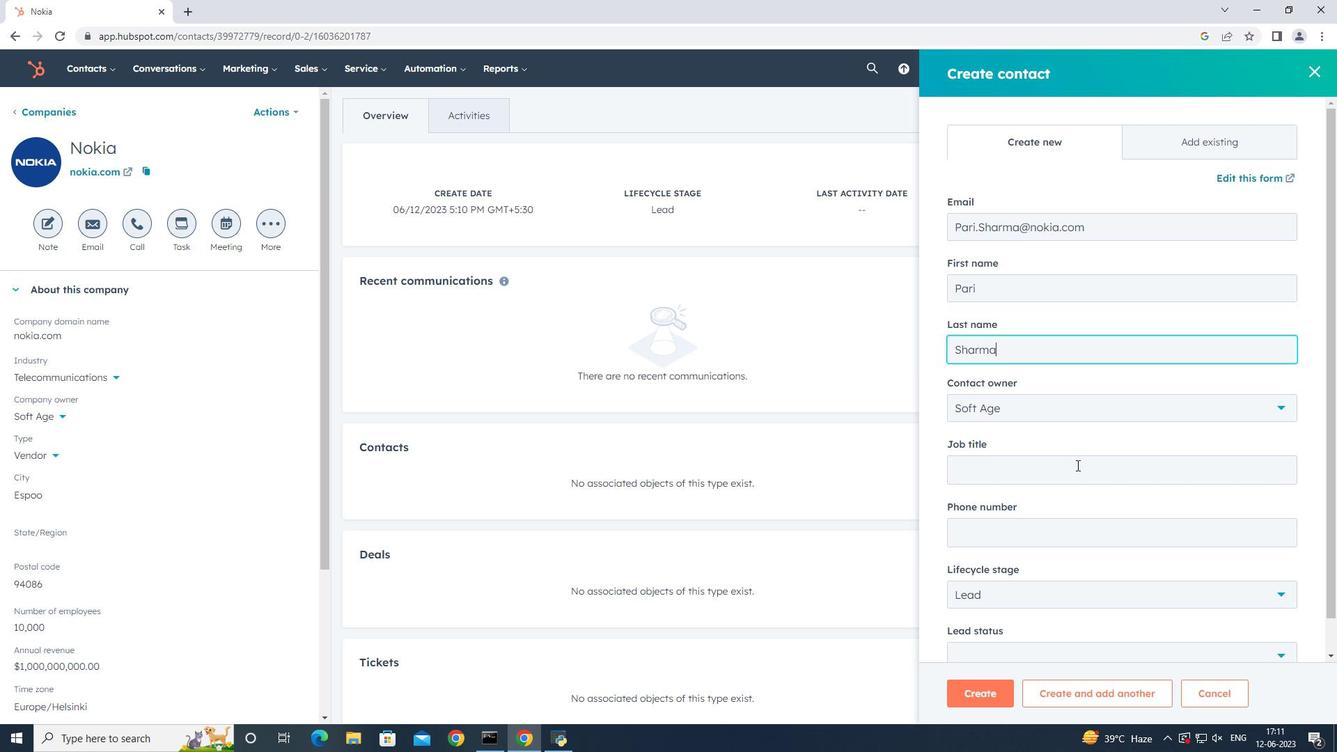 
Action: Mouse pressed left at (1077, 469)
Screenshot: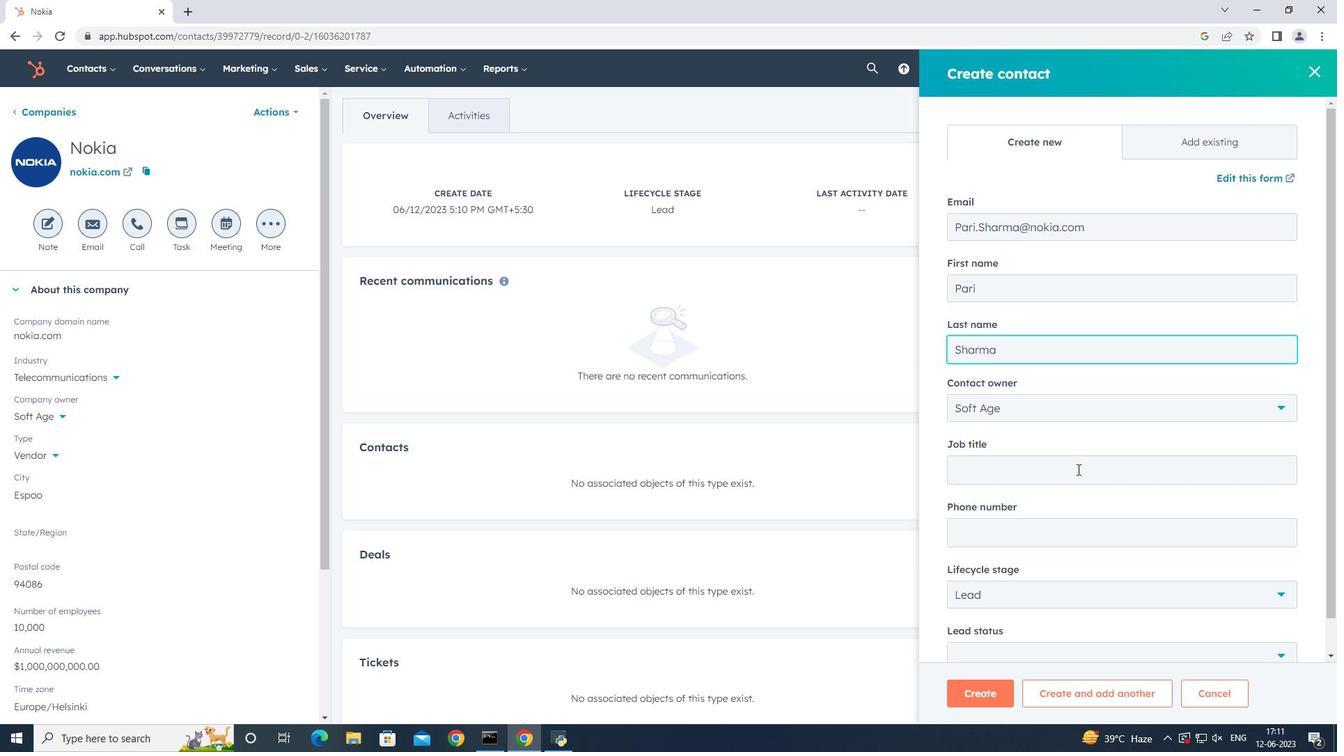 
Action: Key pressed <Key.shift_r>
Screenshot: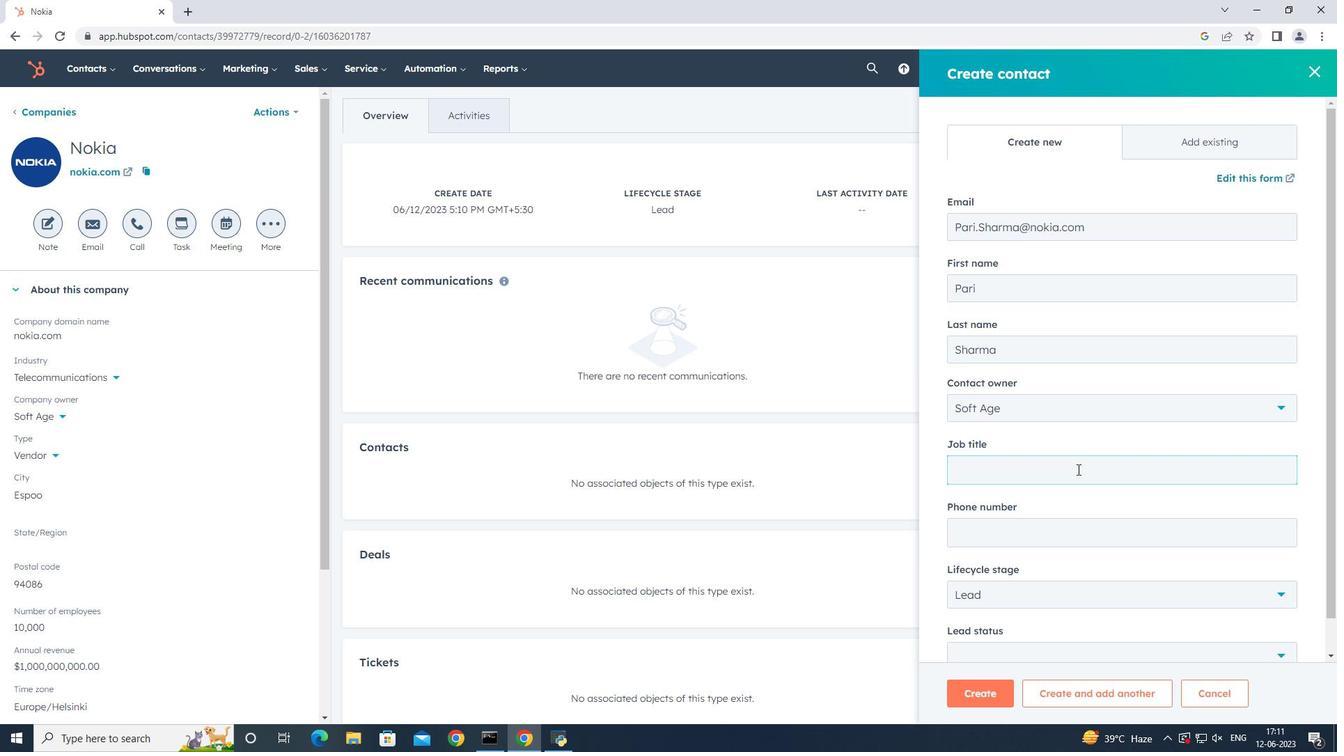 
Action: Mouse moved to (1077, 470)
Screenshot: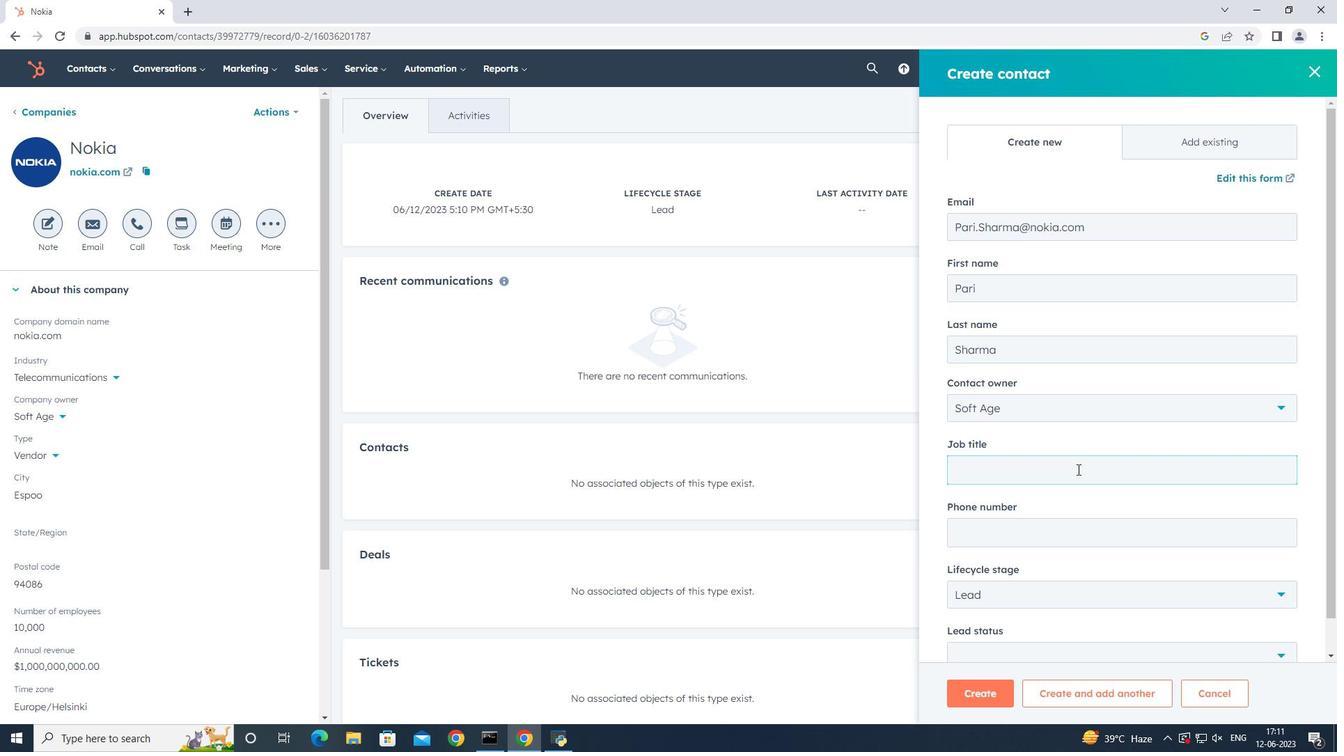 
Action: Key pressed <Key.shift_r><Key.shift_r><Key.shift_r><Key.shift_r><Key.shift_r><Key.shift_r><Key.shift_r><Key.shift_r><Key.shift_r><Key.shift_r>Operations<Key.space><Key.shift>Coordinator
Screenshot: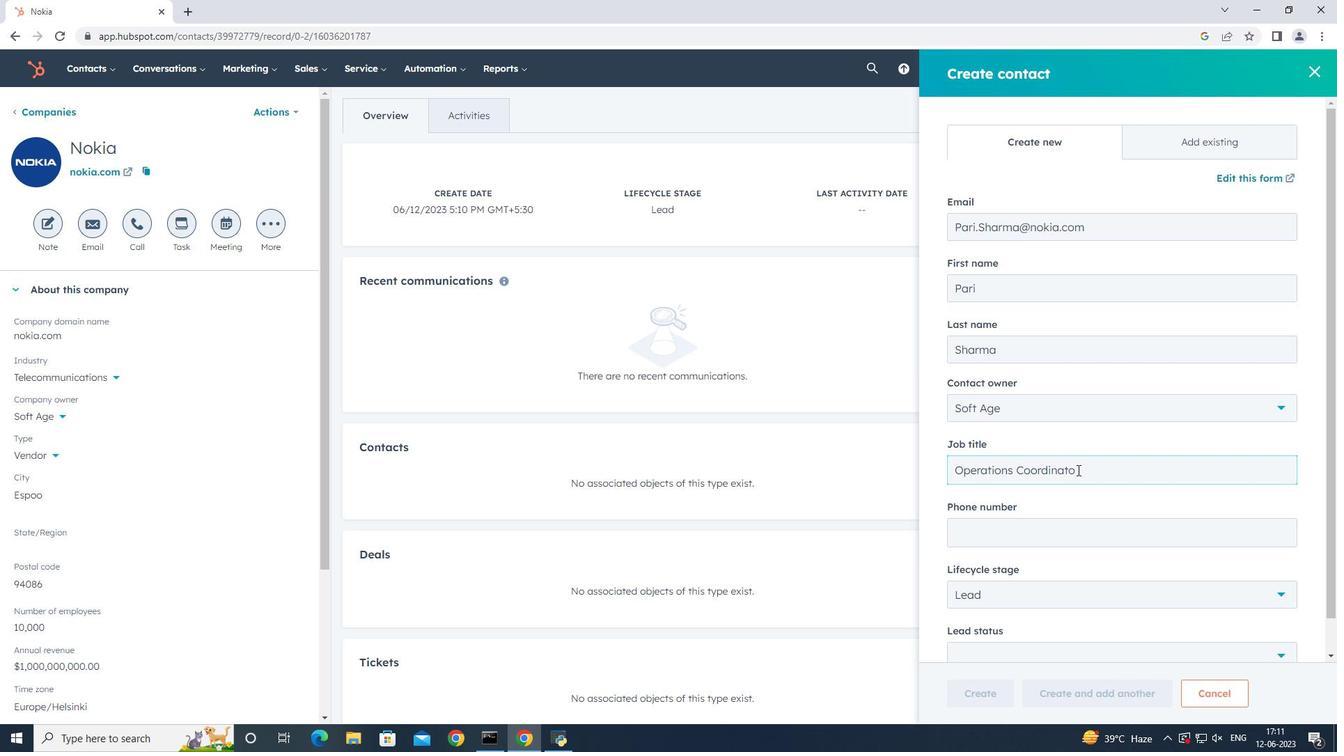 
Action: Mouse moved to (1064, 539)
Screenshot: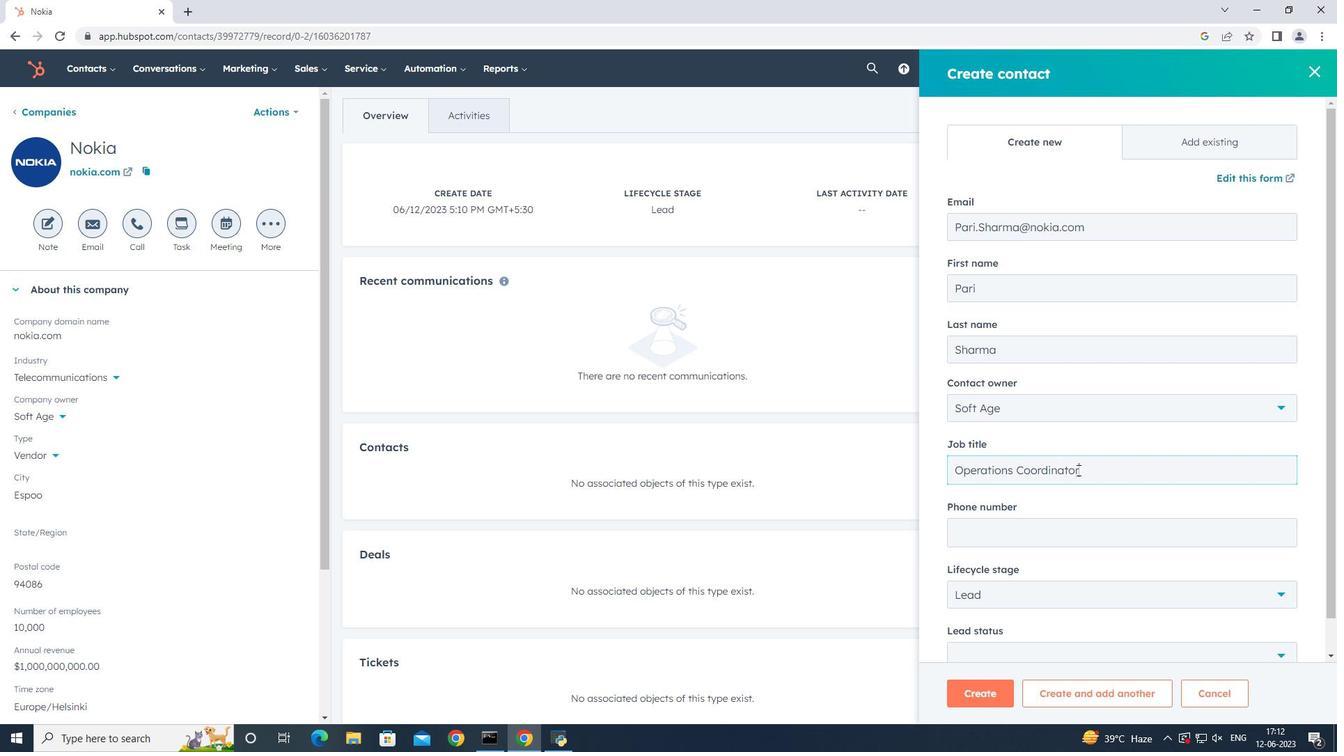 
Action: Mouse pressed left at (1064, 539)
Screenshot: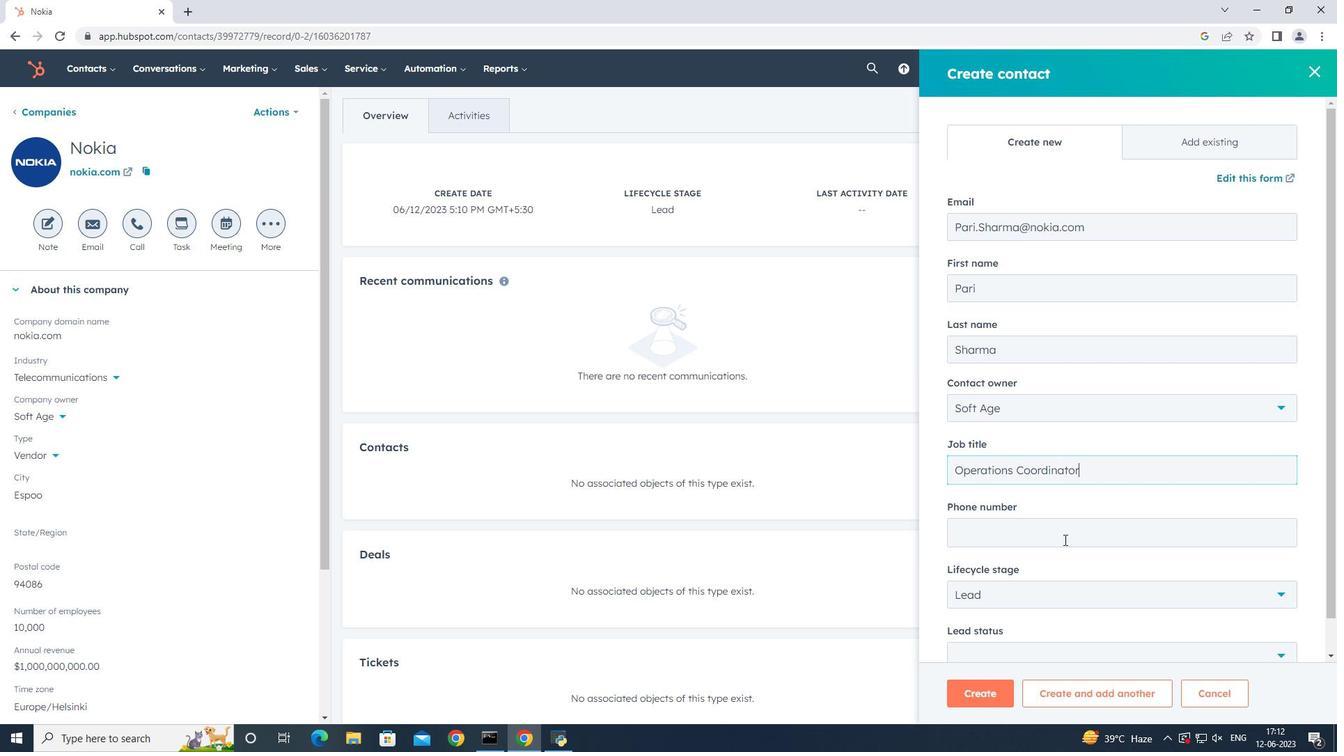 
Action: Mouse moved to (1098, 543)
Screenshot: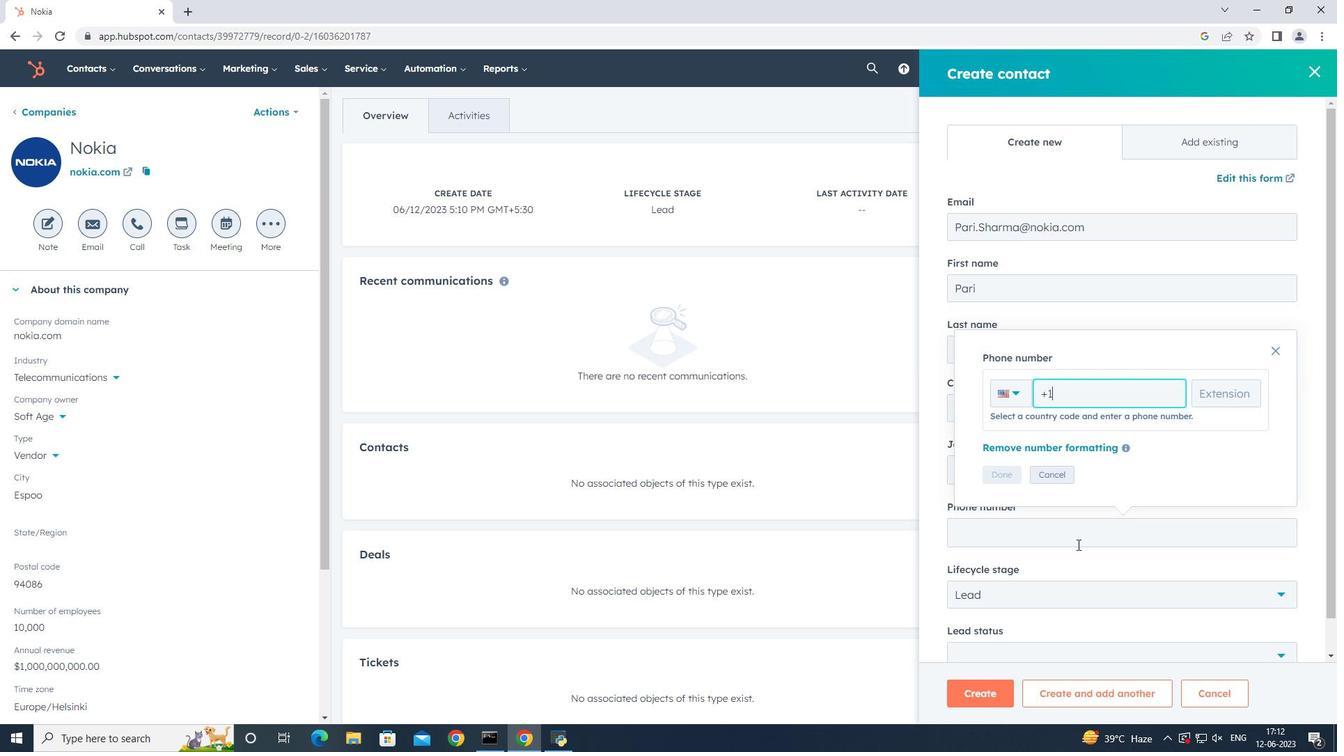 
Action: Key pressed 305555456
Screenshot: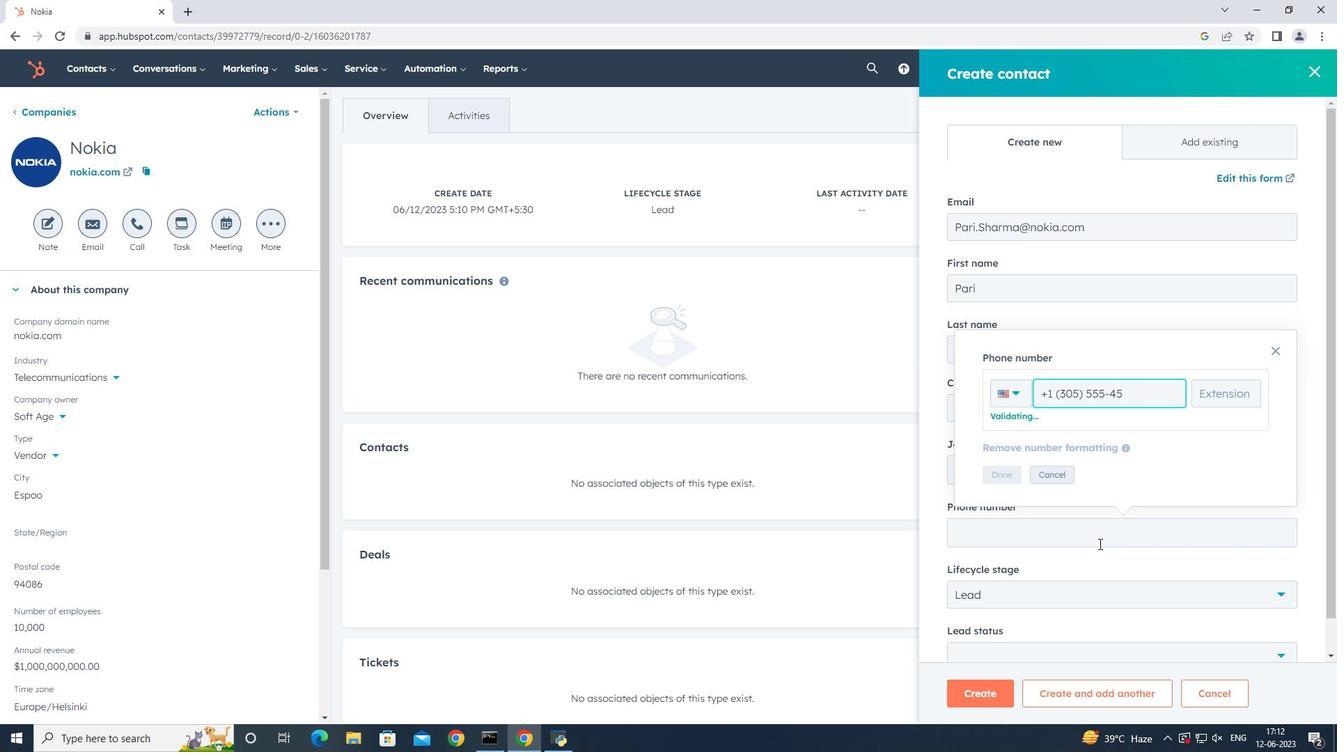 
Action: Mouse moved to (1139, 529)
Screenshot: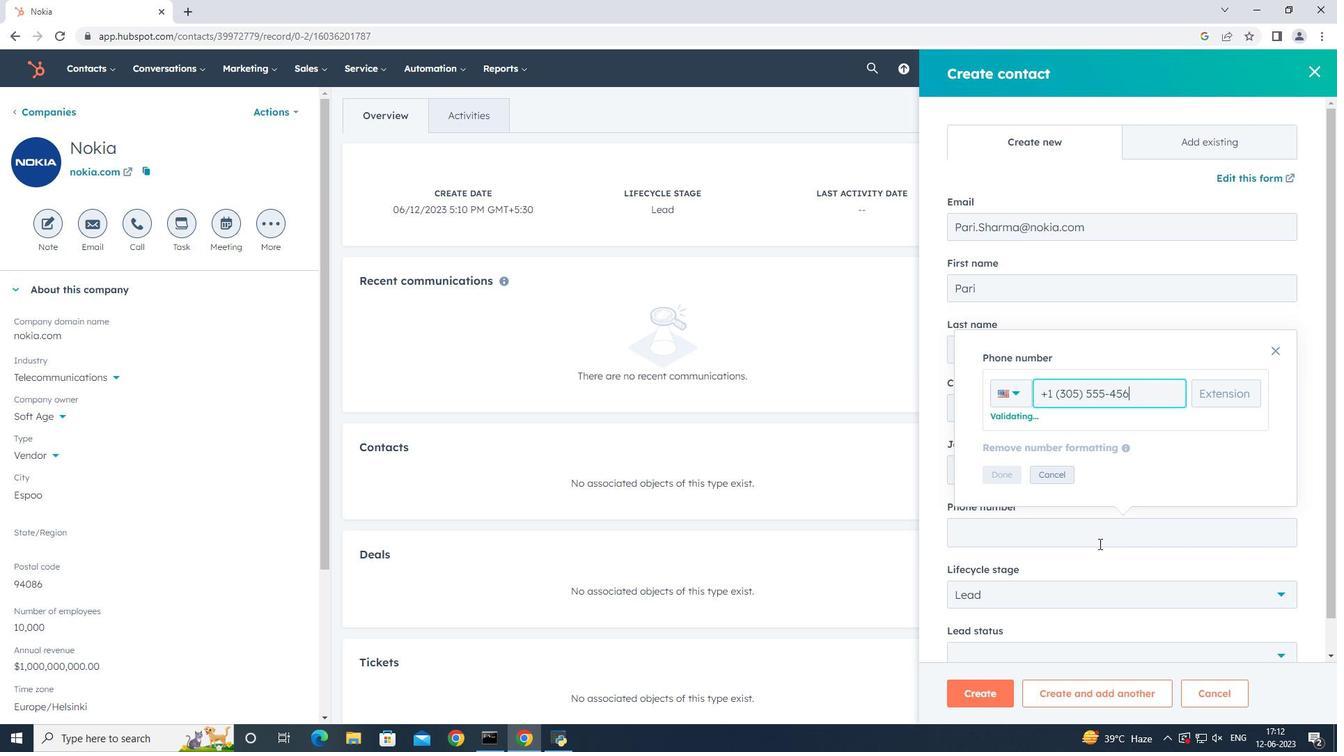 
Action: Key pressed 9
Screenshot: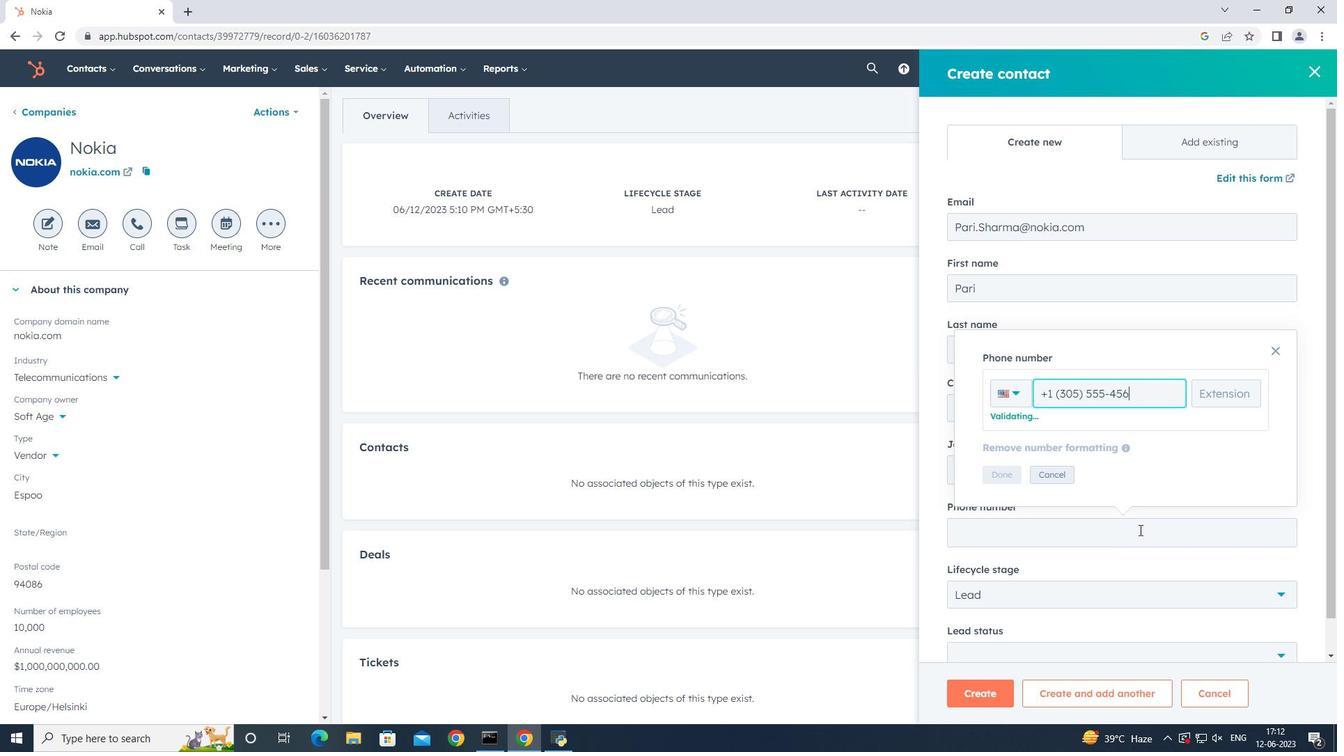 
Action: Mouse moved to (1010, 478)
Screenshot: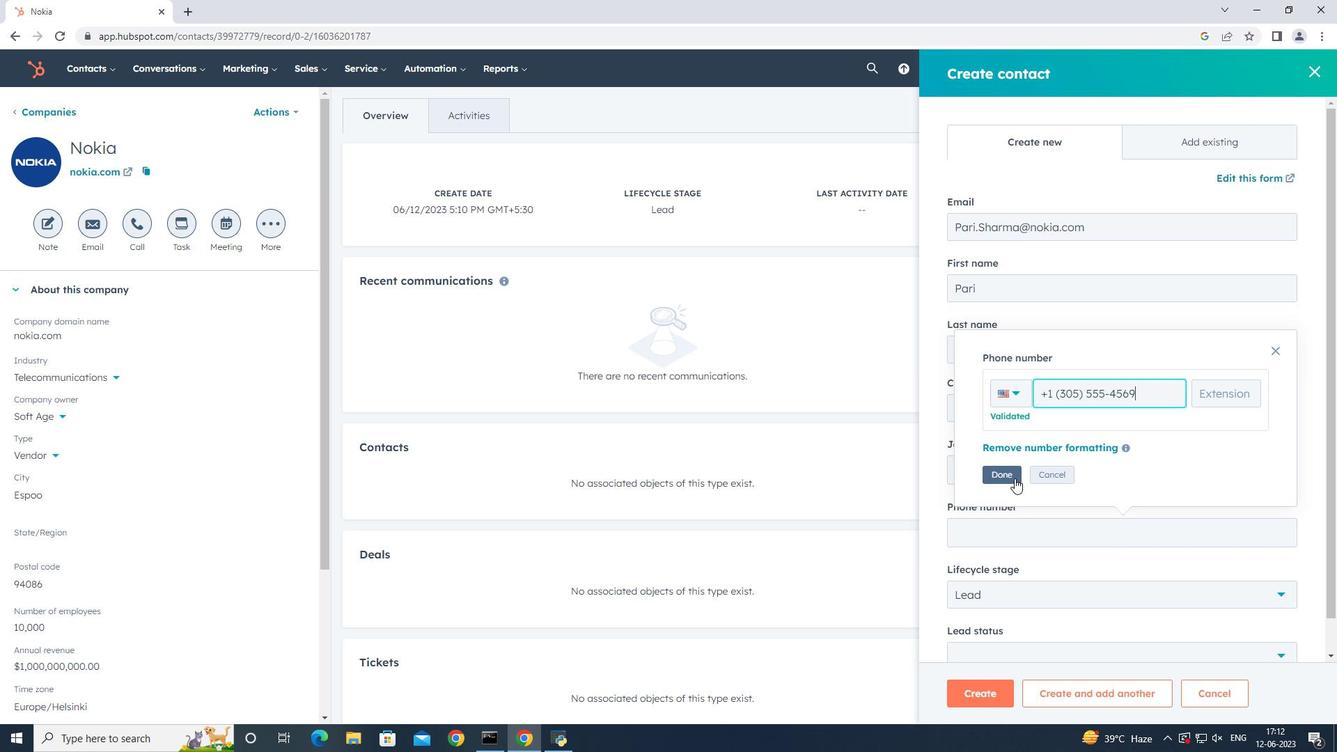 
Action: Mouse pressed left at (1010, 478)
Screenshot: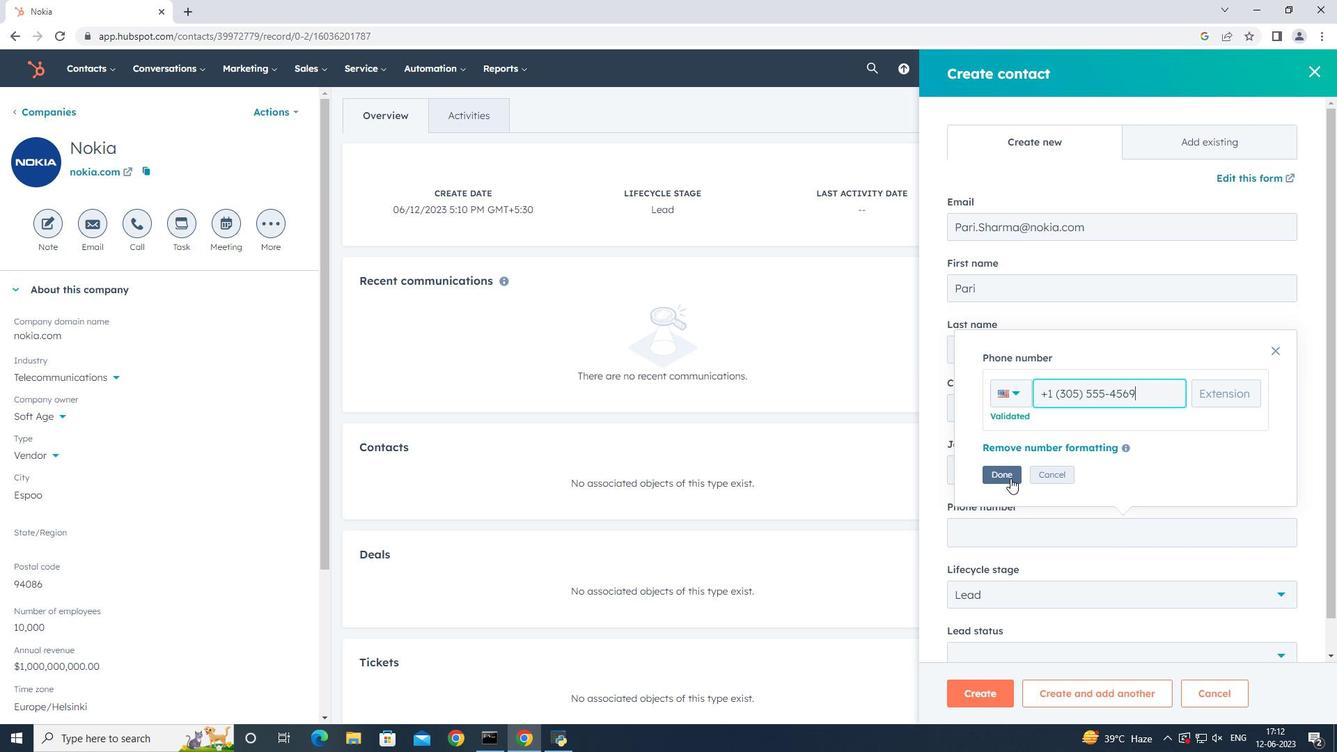 
Action: Mouse moved to (1136, 490)
Screenshot: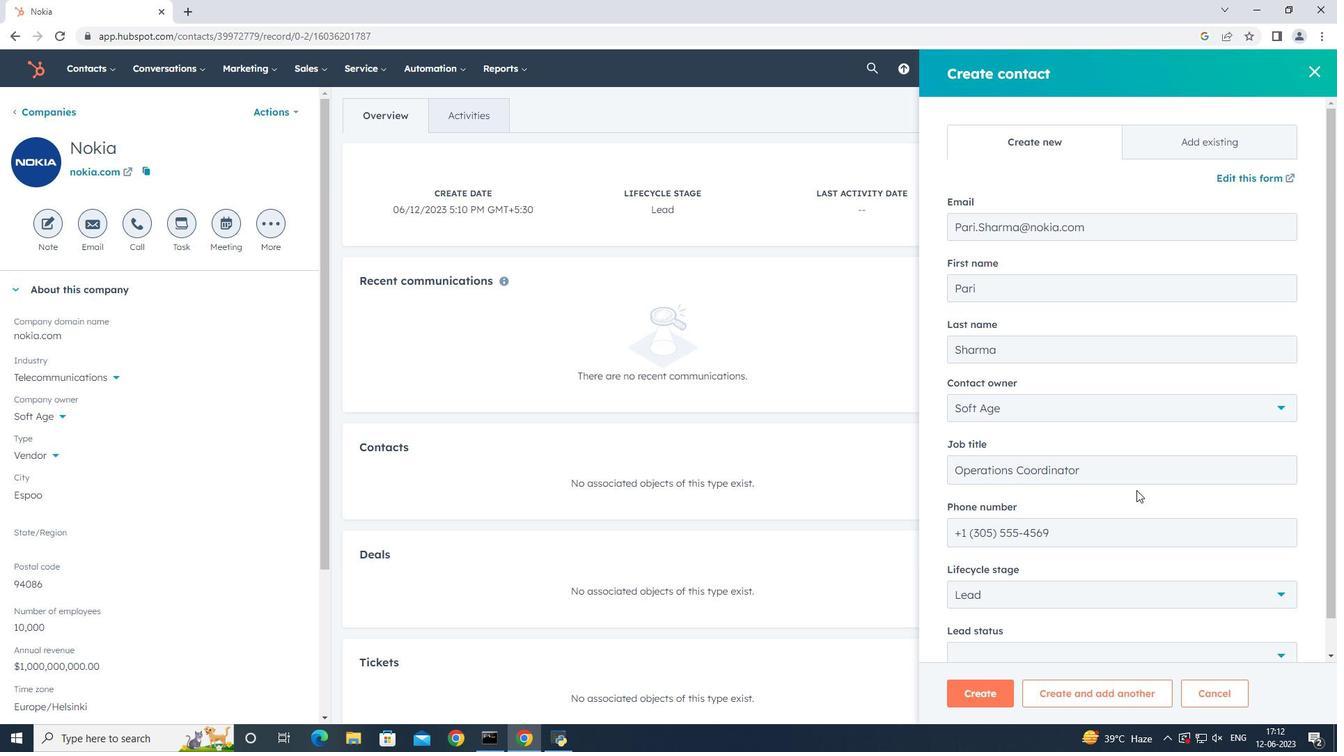 
Action: Mouse scrolled (1136, 489) with delta (0, 0)
Screenshot: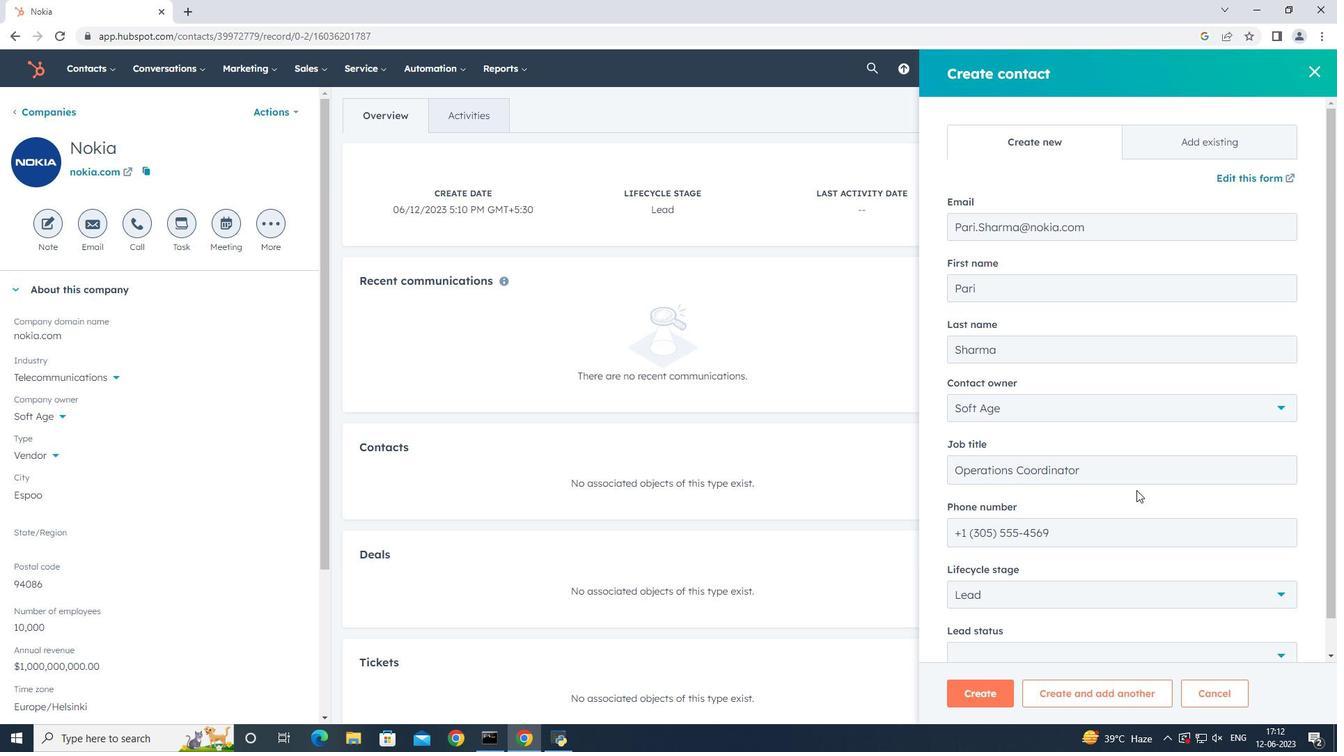 
Action: Mouse scrolled (1136, 489) with delta (0, 0)
Screenshot: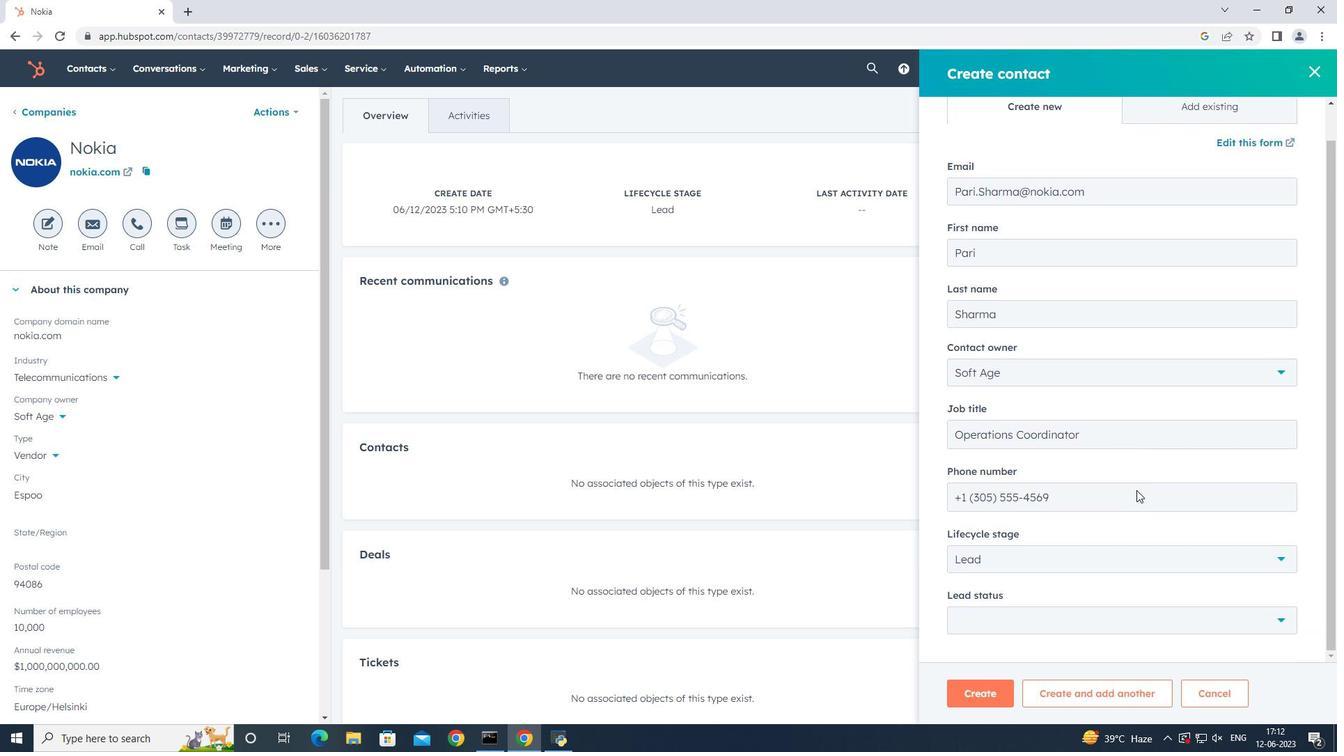 
Action: Mouse scrolled (1136, 490) with delta (0, 0)
Screenshot: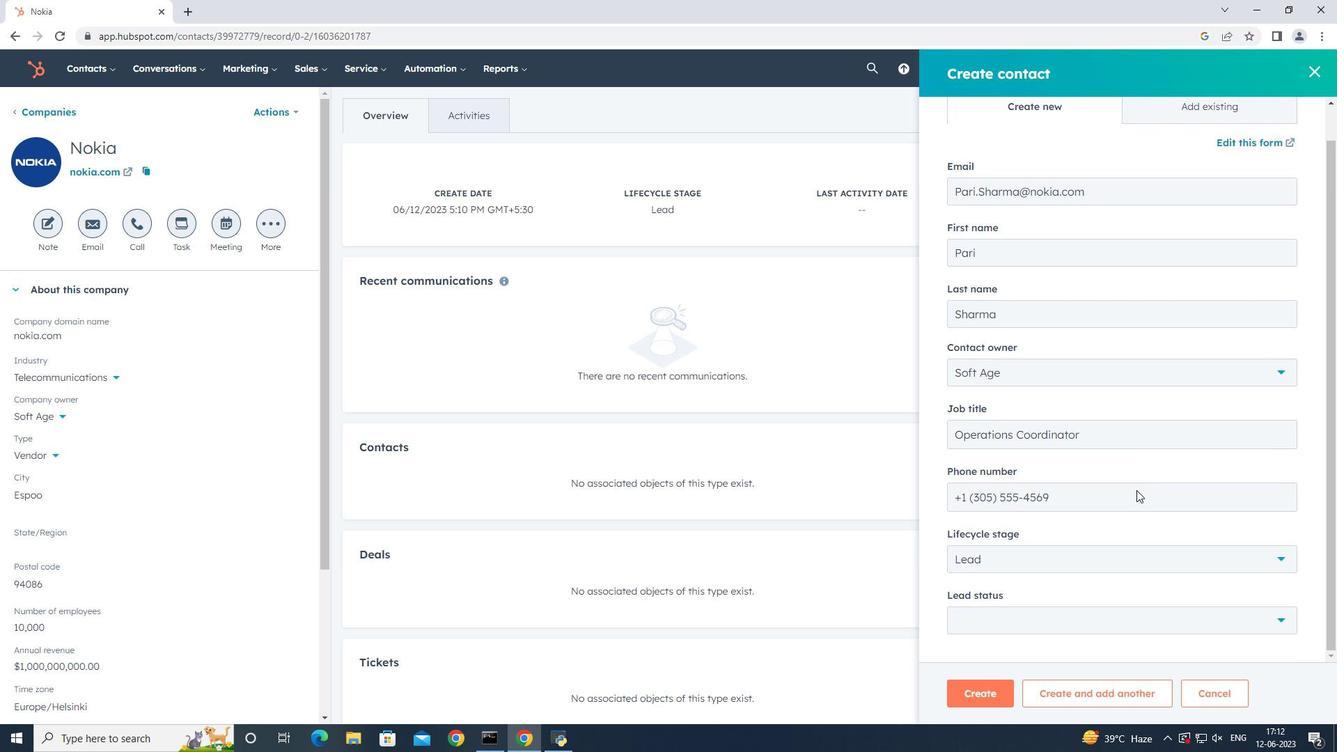 
Action: Mouse scrolled (1136, 489) with delta (0, 0)
Screenshot: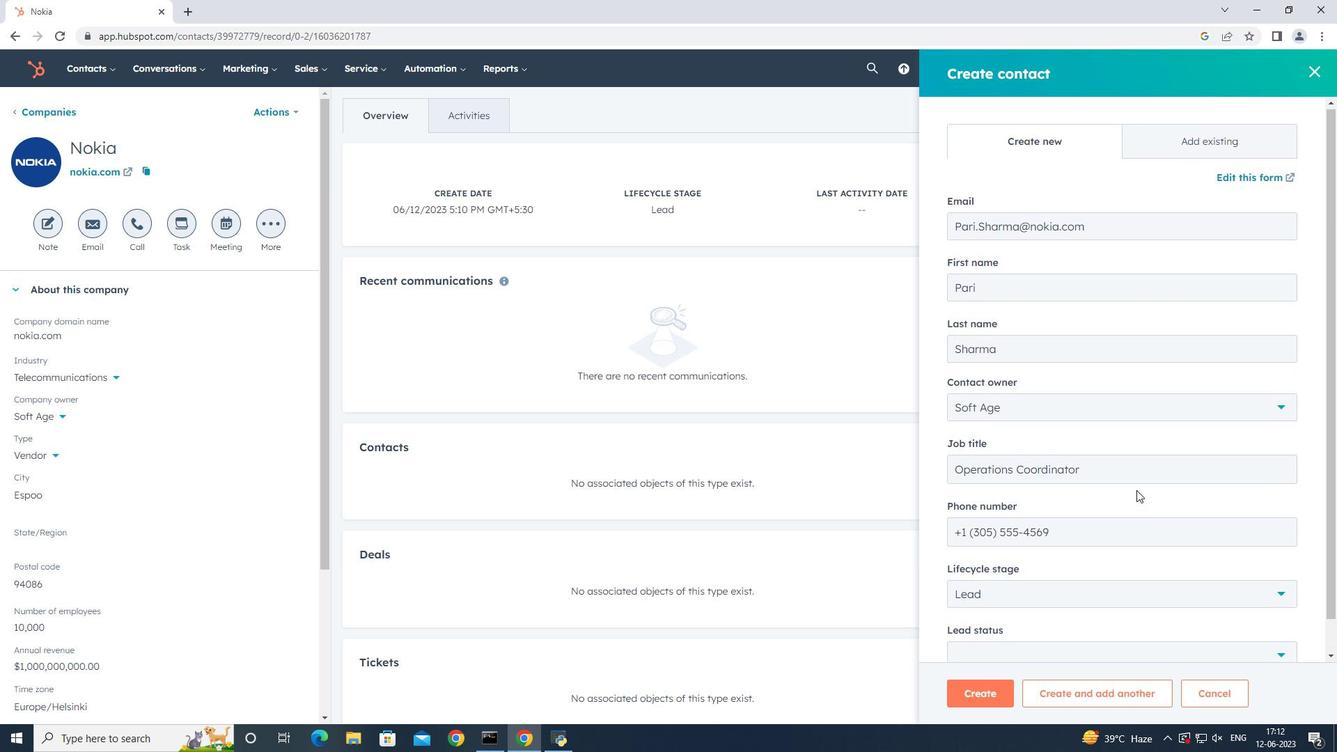 
Action: Mouse scrolled (1136, 489) with delta (0, 0)
Screenshot: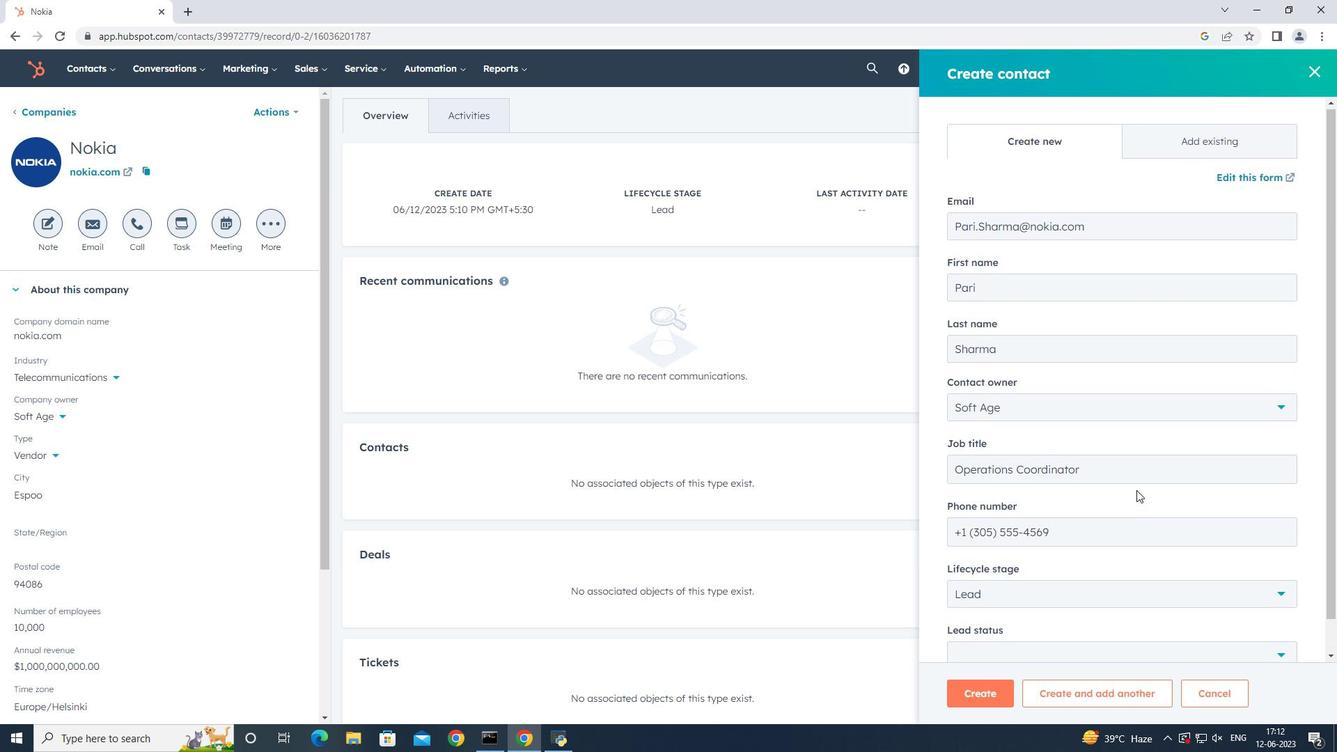 
Action: Mouse moved to (1114, 567)
Screenshot: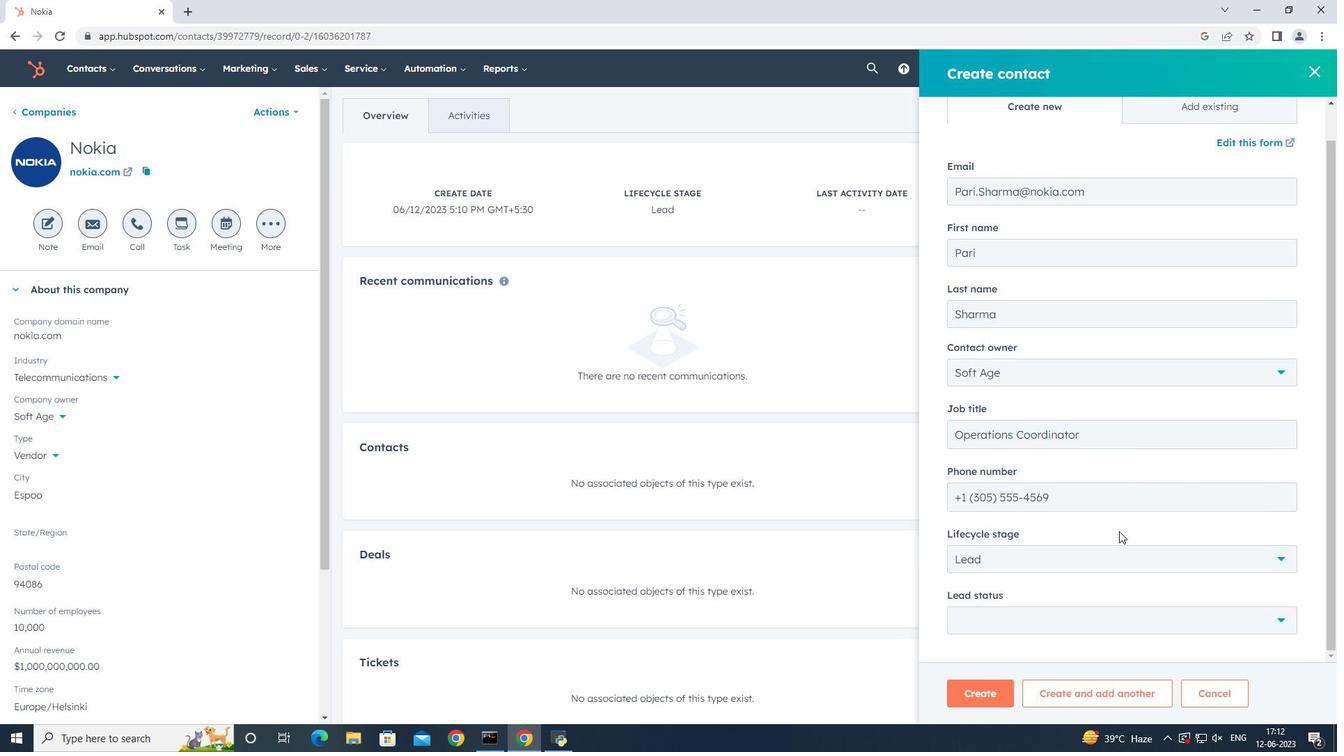
Action: Mouse pressed left at (1114, 567)
Screenshot: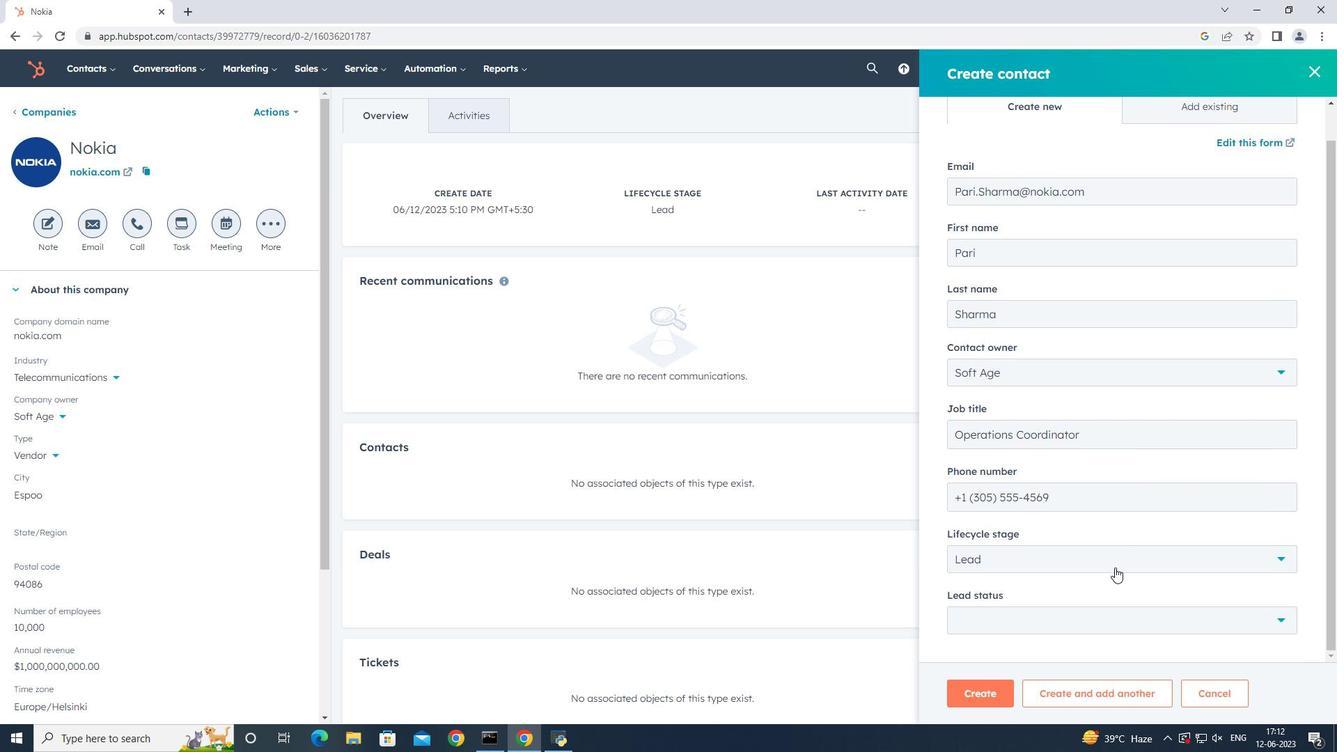 
Action: Mouse moved to (1106, 437)
Screenshot: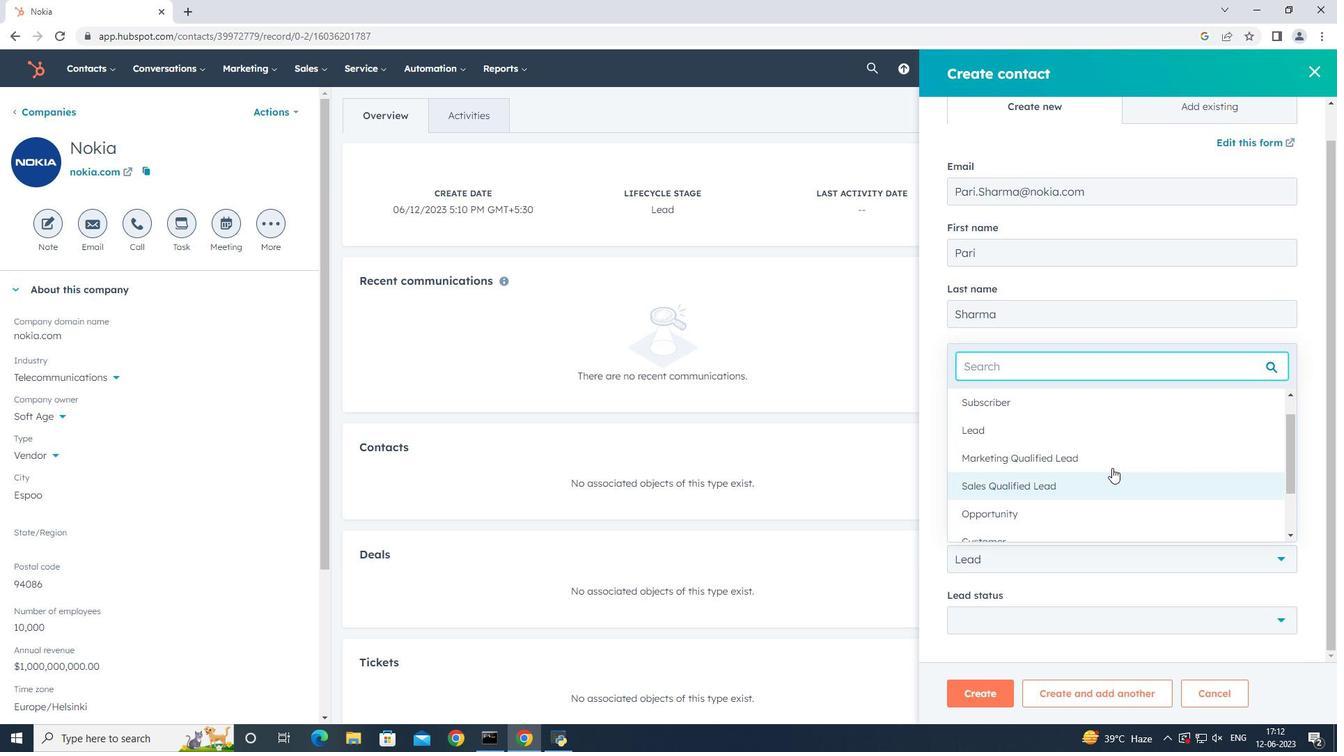 
Action: Mouse pressed left at (1106, 437)
Screenshot: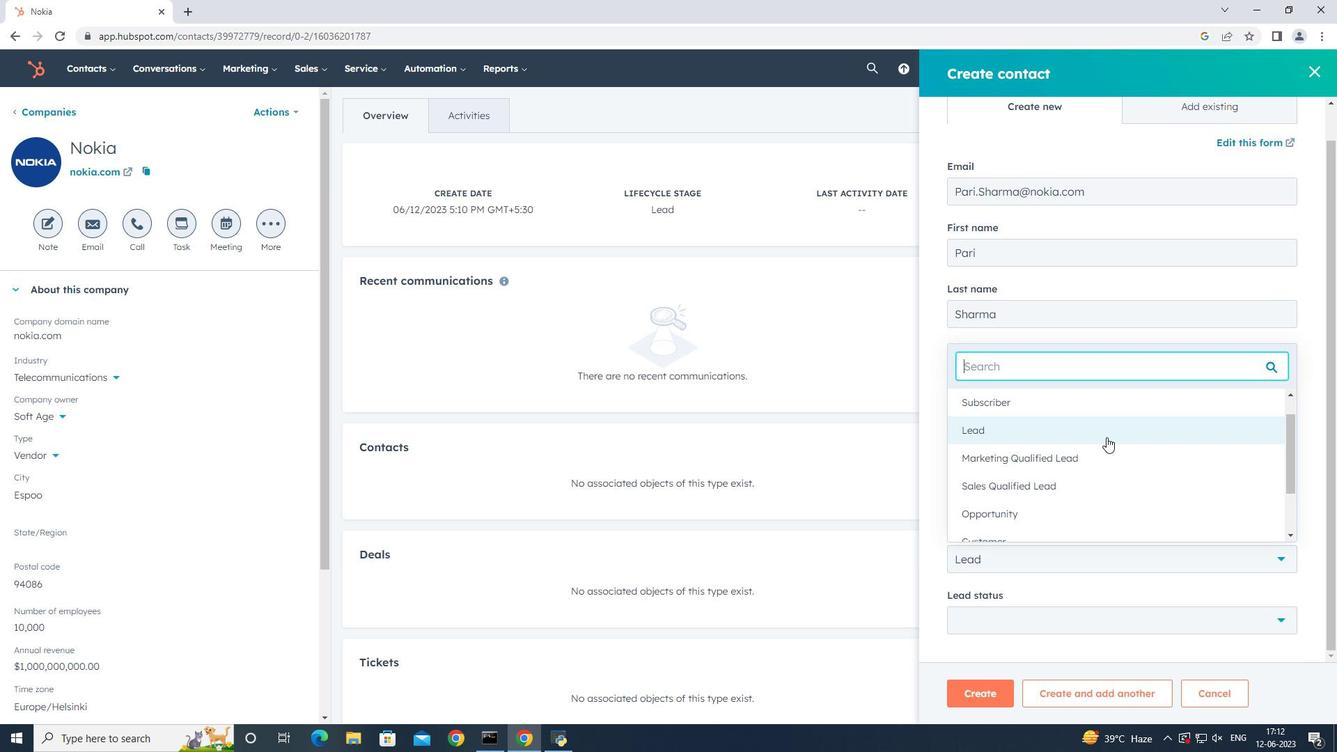 
Action: Mouse moved to (1099, 626)
Screenshot: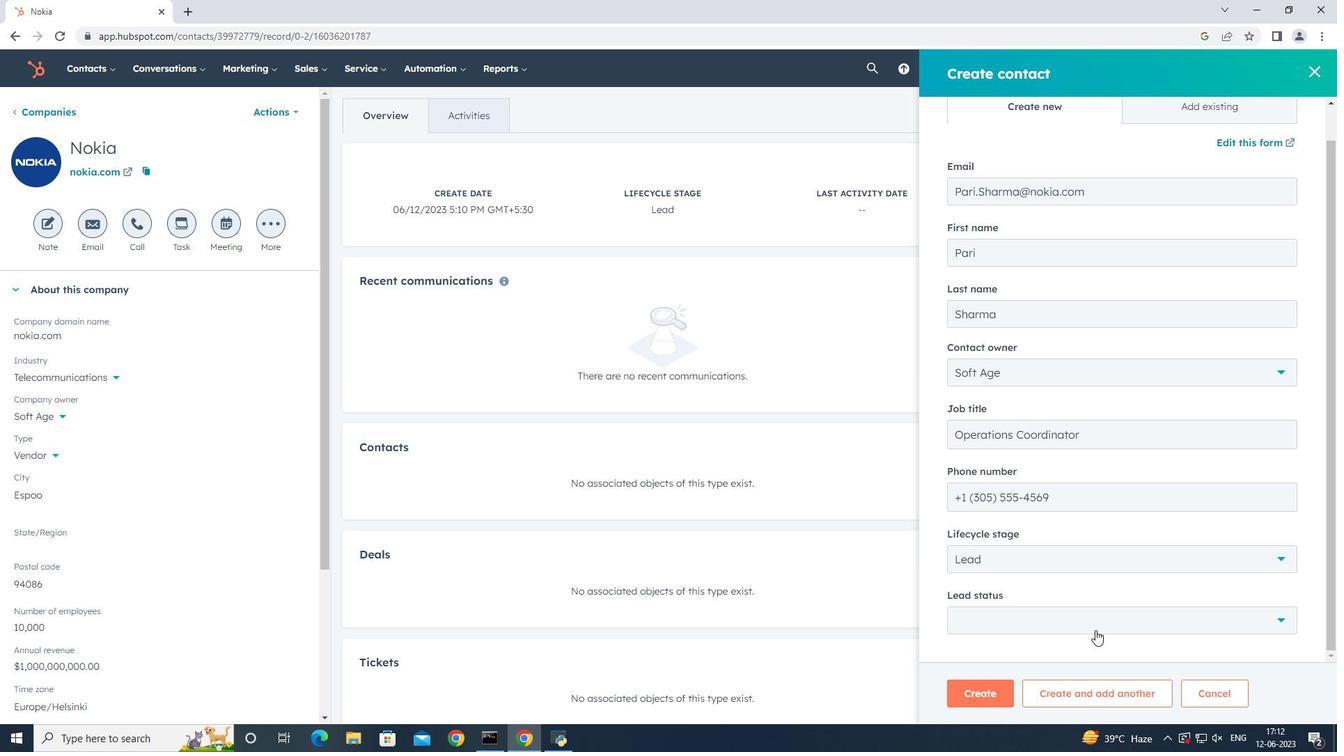 
Action: Mouse pressed left at (1099, 626)
Screenshot: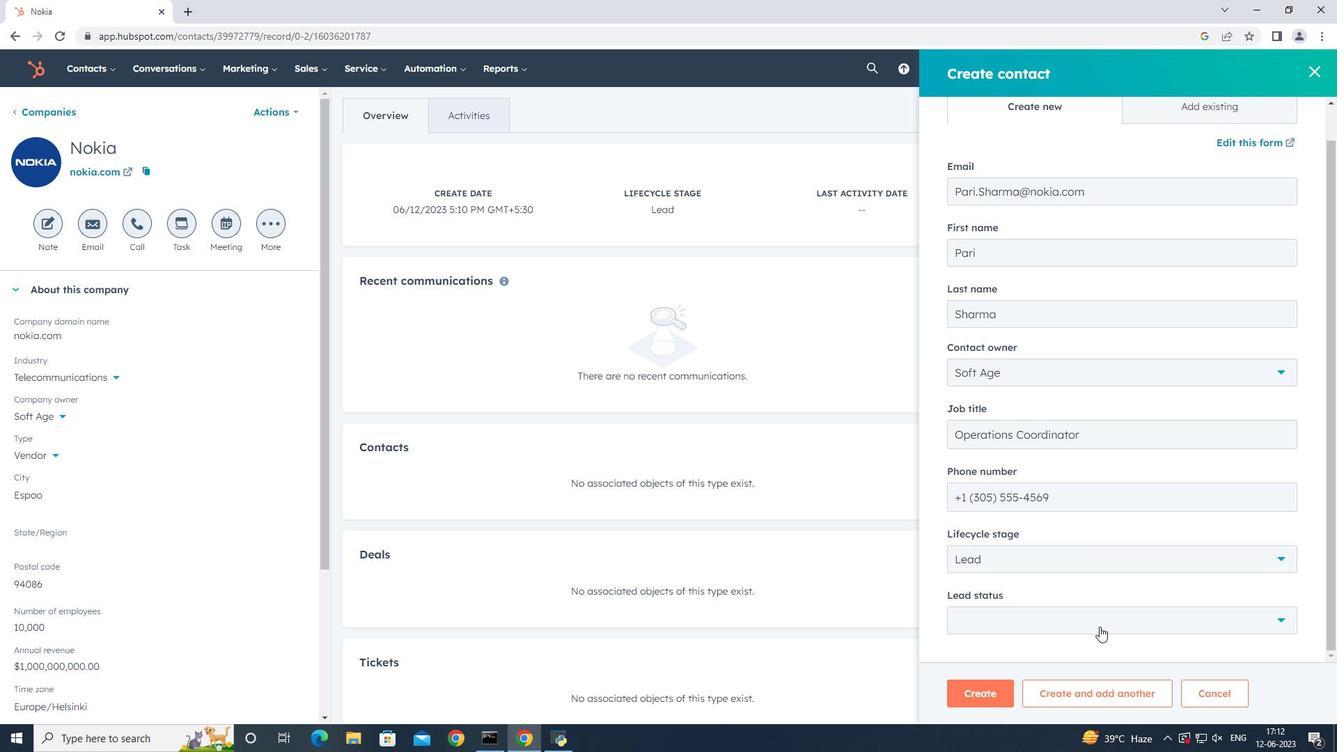 
Action: Mouse moved to (1087, 545)
Screenshot: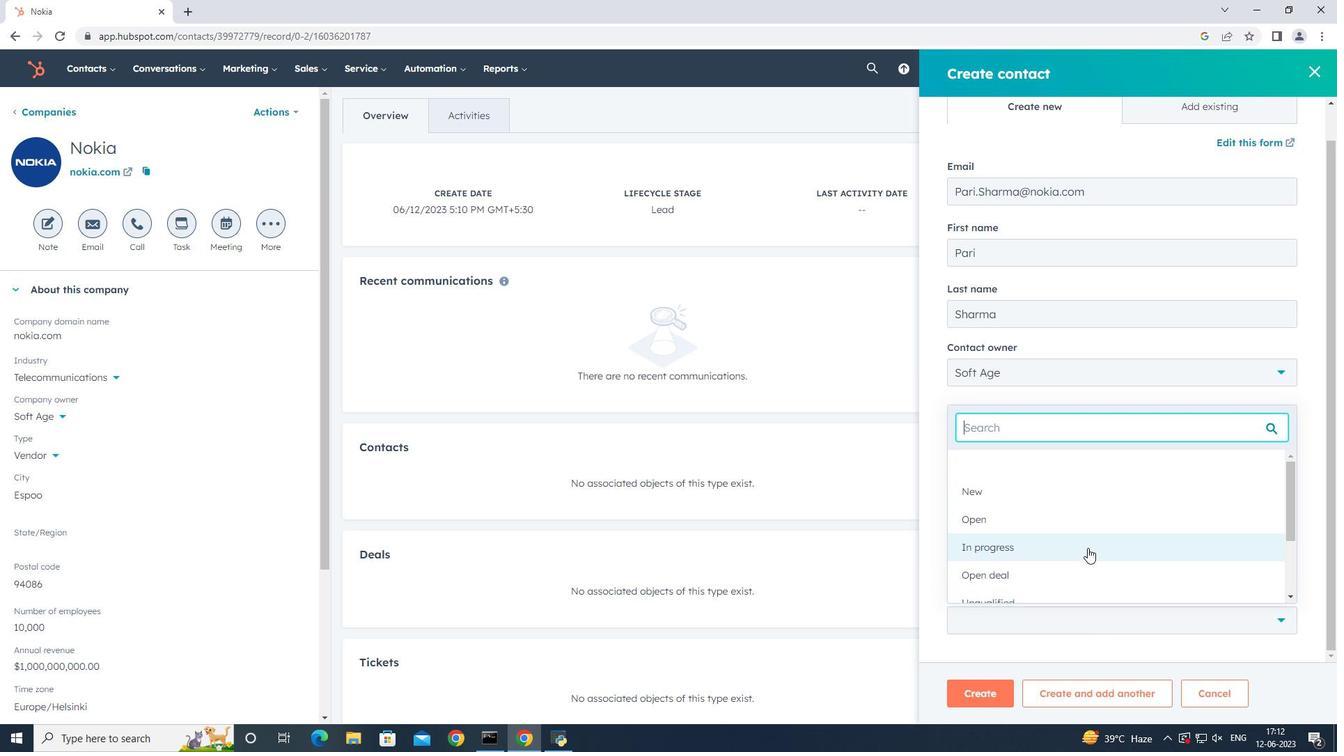 
Action: Mouse pressed left at (1087, 545)
Screenshot: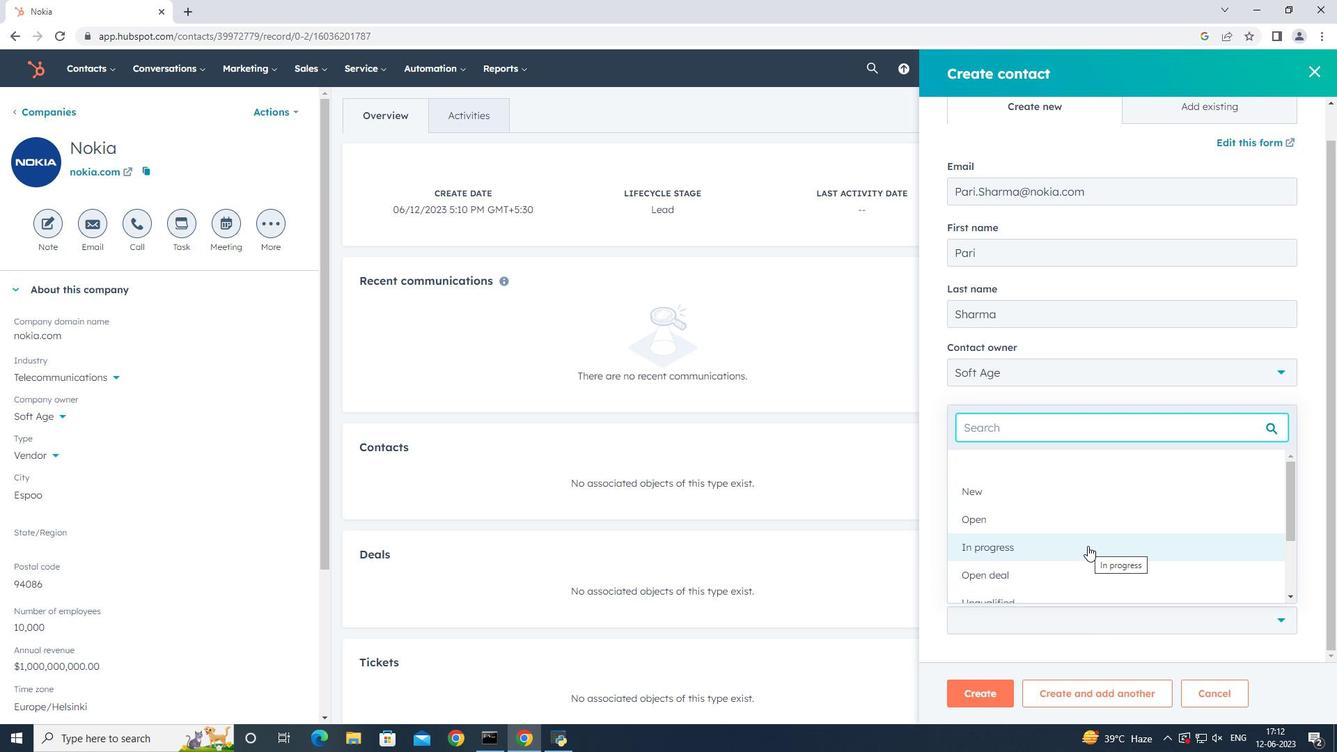 
Action: Mouse moved to (986, 691)
Screenshot: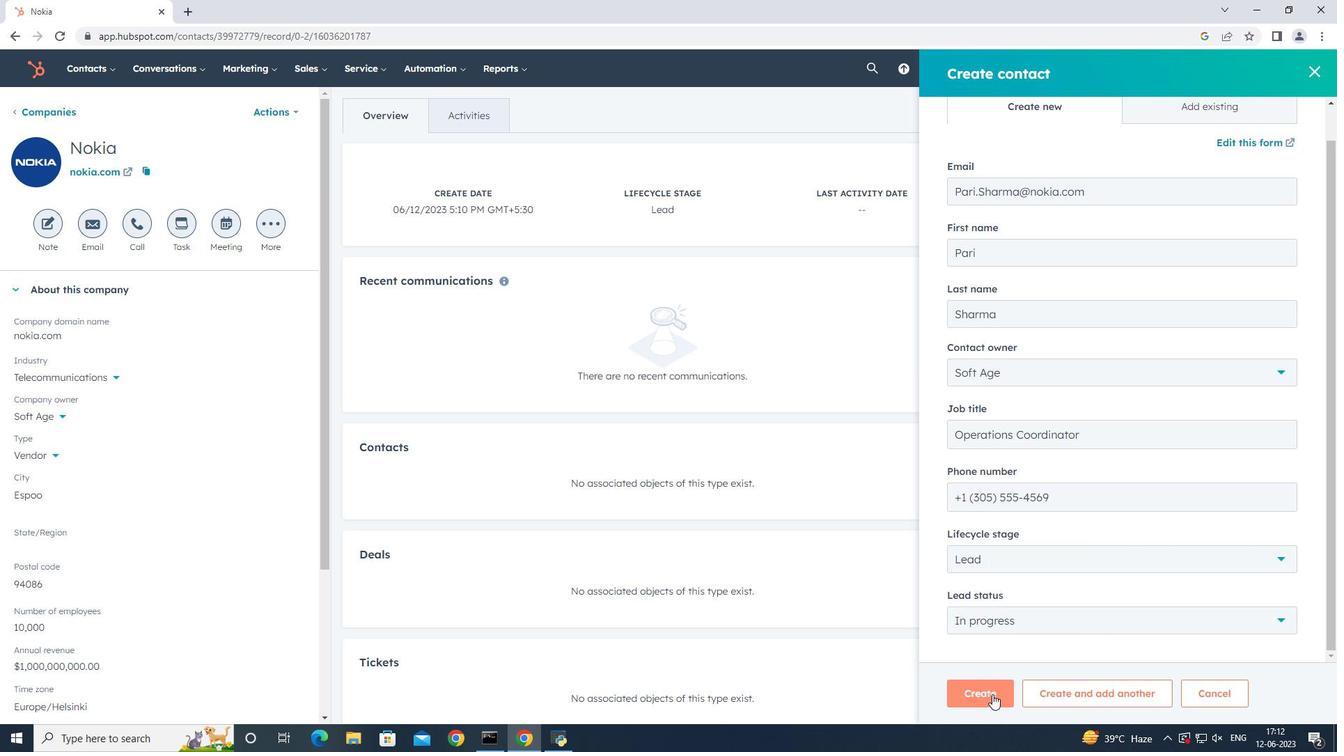 
Action: Mouse pressed left at (986, 691)
Screenshot: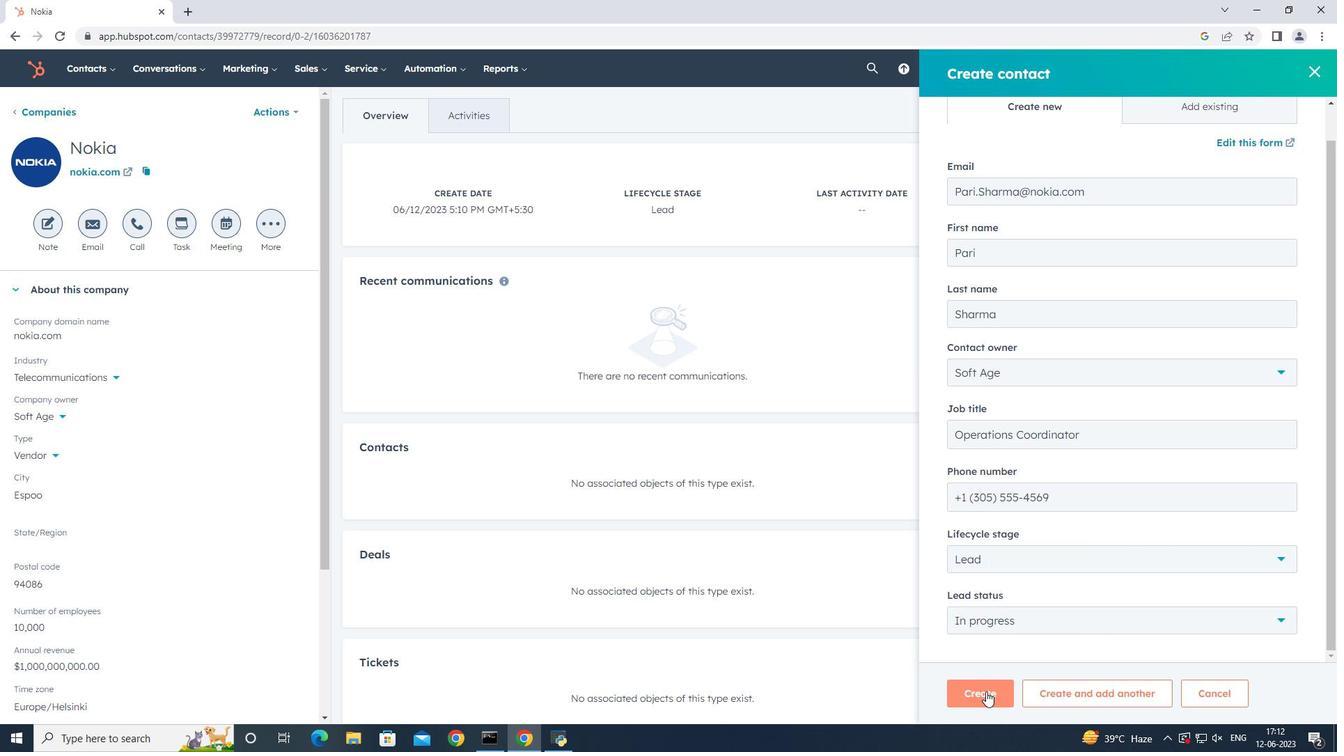 
Action: Mouse moved to (825, 423)
Screenshot: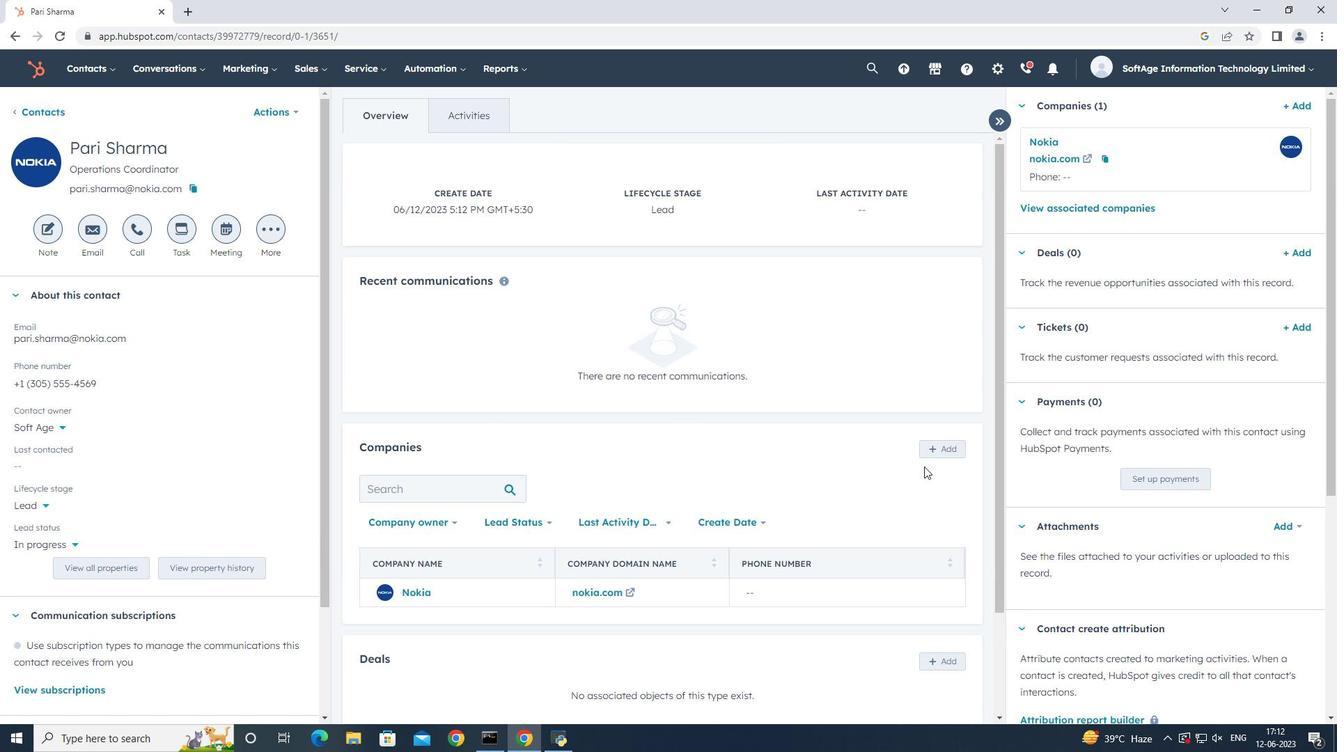 
